 Task: Look for space in Puente Alto, Chile from 5th June, 2023 to 16th June, 2023 for 2 adults in price range Rs.14000 to Rs.18000. Place can be entire place with 1  bedroom having 1 bed and 1 bathroom. Property type can be house, flat, guest house, hotel. Booking option can be shelf check-in. Required host language is English.
Action: Mouse moved to (399, 138)
Screenshot: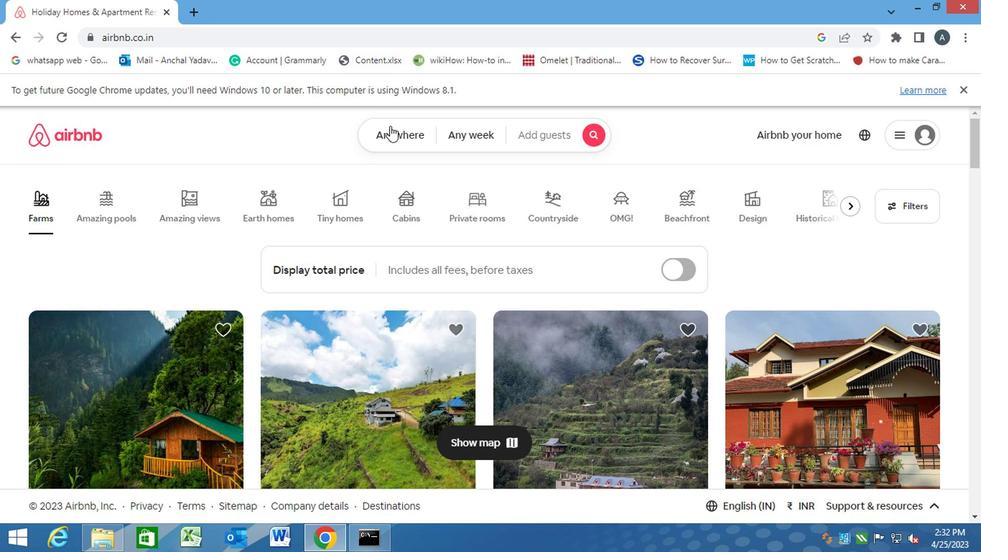 
Action: Mouse pressed left at (399, 138)
Screenshot: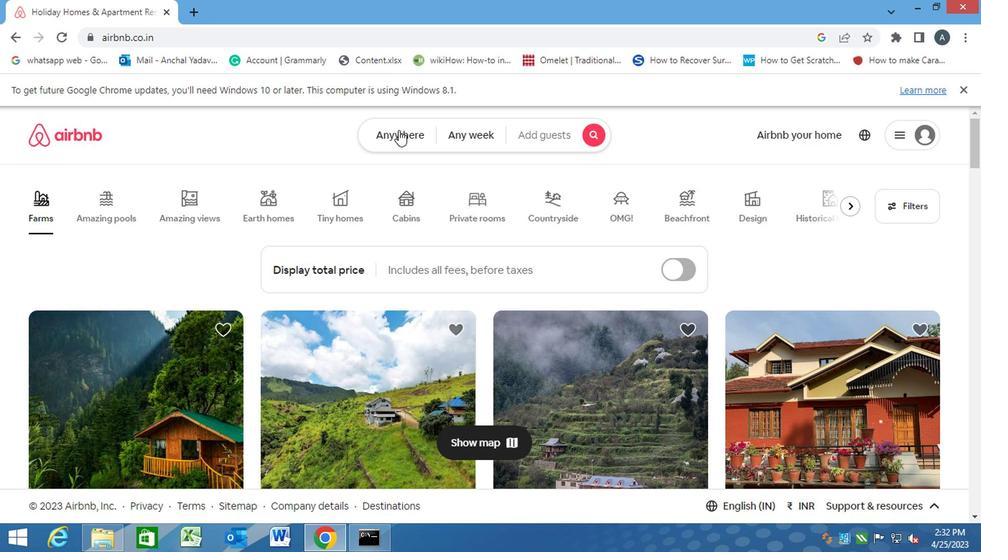 
Action: Mouse moved to (332, 192)
Screenshot: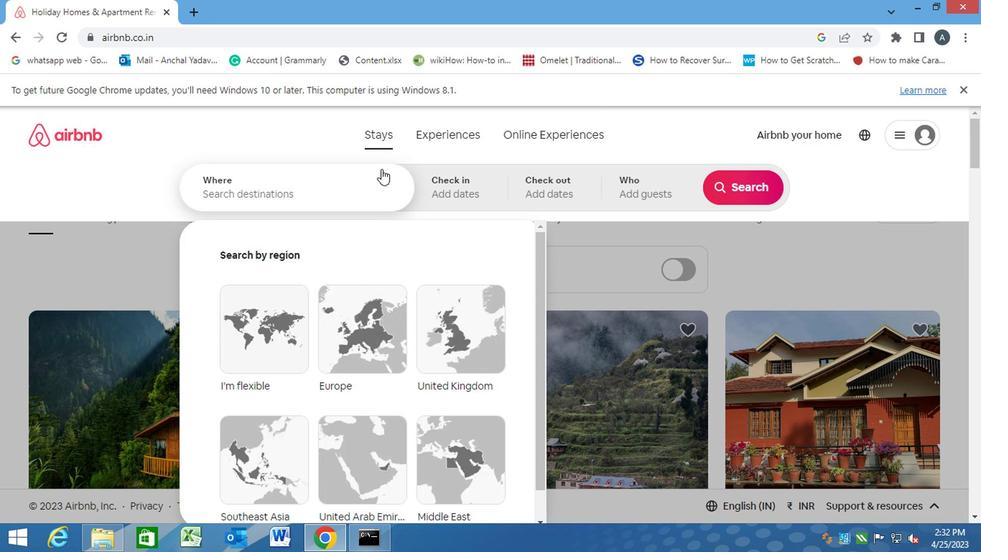 
Action: Mouse pressed left at (332, 192)
Screenshot: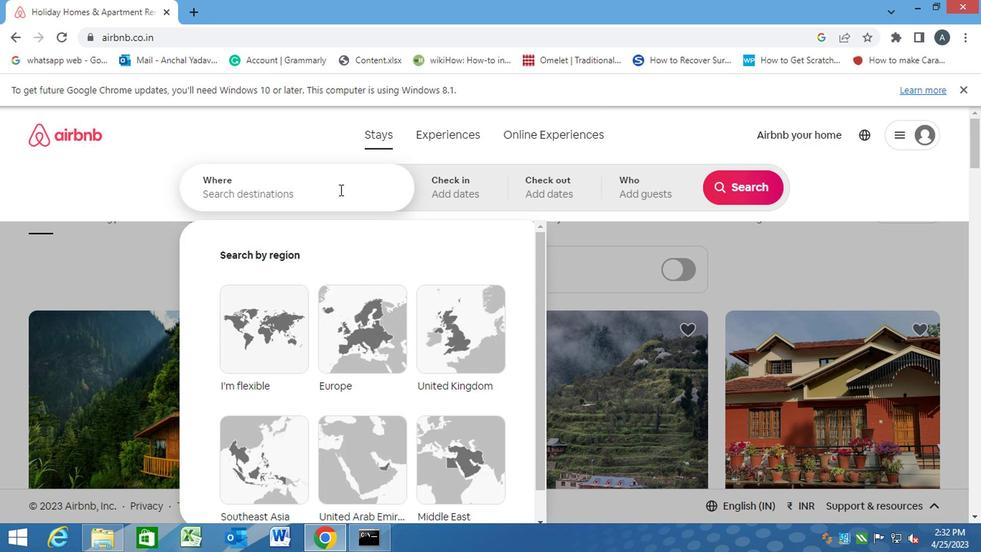 
Action: Key pressed <Key.caps_lock>p<Key.caps_lock>uente<Key.space><Key.caps_lock>a<Key.caps_lock>lto,<Key.space><Key.caps_lock>c<Key.caps_lock>hile<Key.enter>
Screenshot: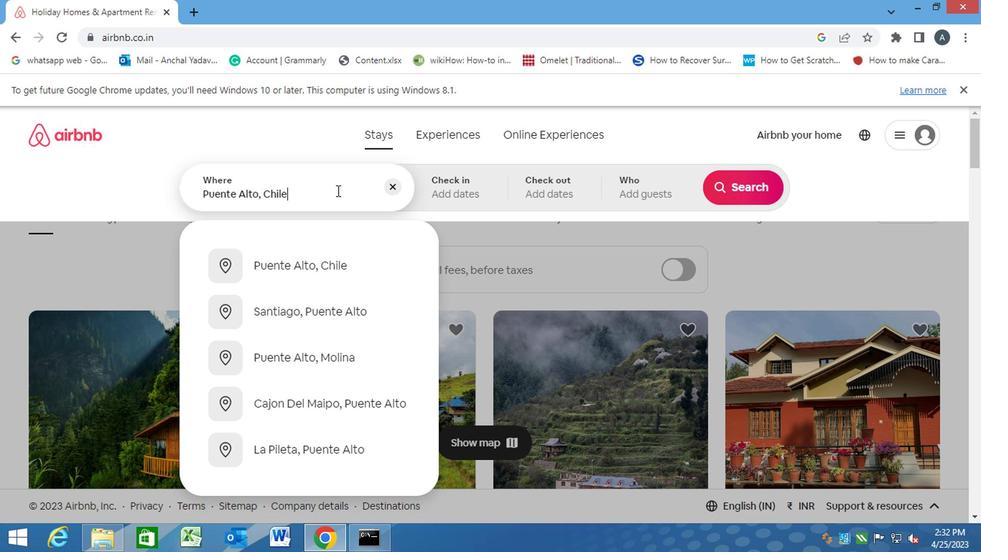 
Action: Mouse moved to (744, 303)
Screenshot: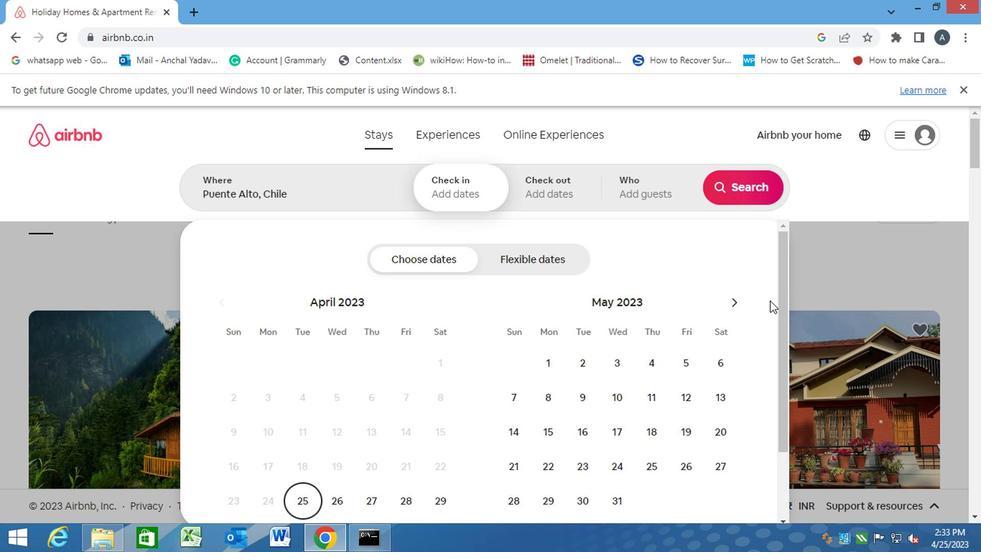 
Action: Mouse pressed left at (744, 303)
Screenshot: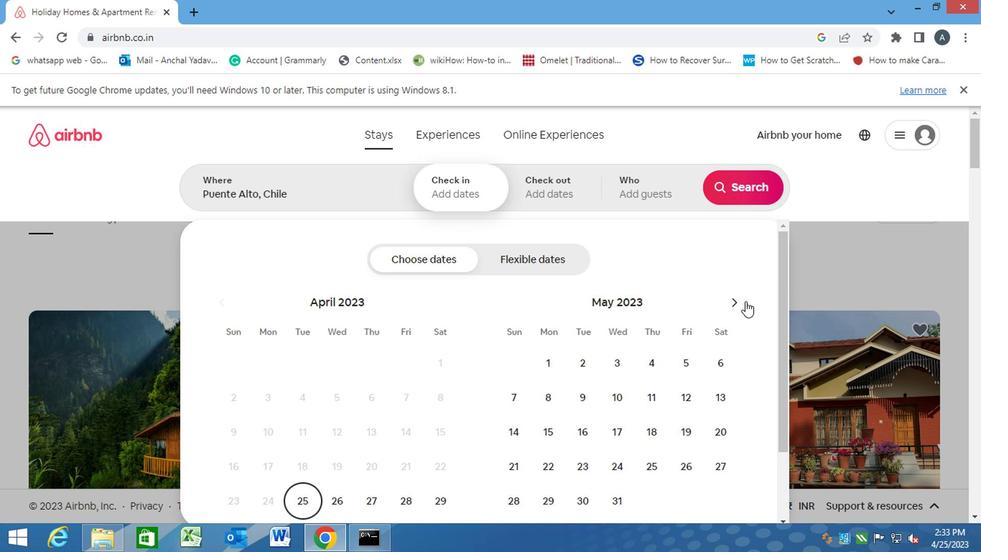 
Action: Mouse moved to (552, 397)
Screenshot: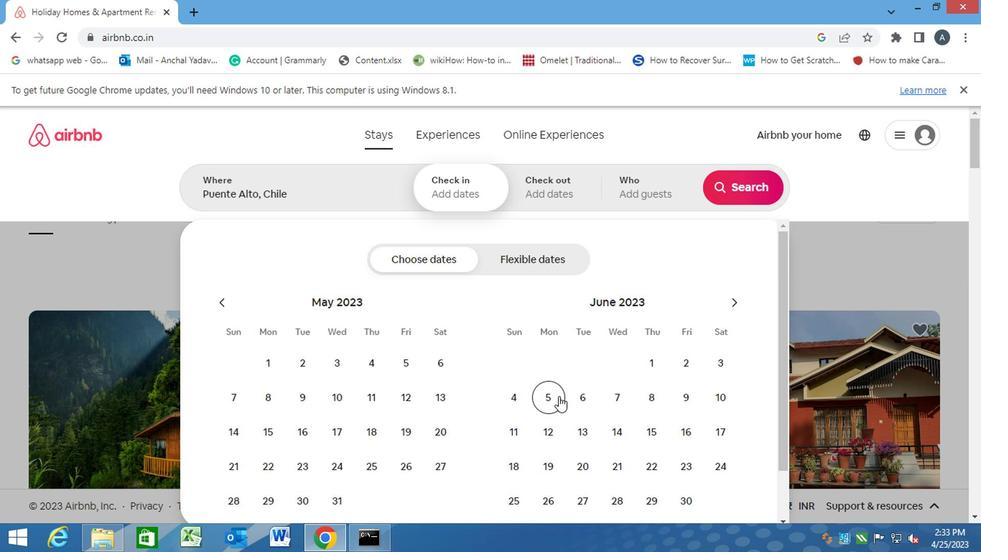 
Action: Mouse pressed left at (552, 397)
Screenshot: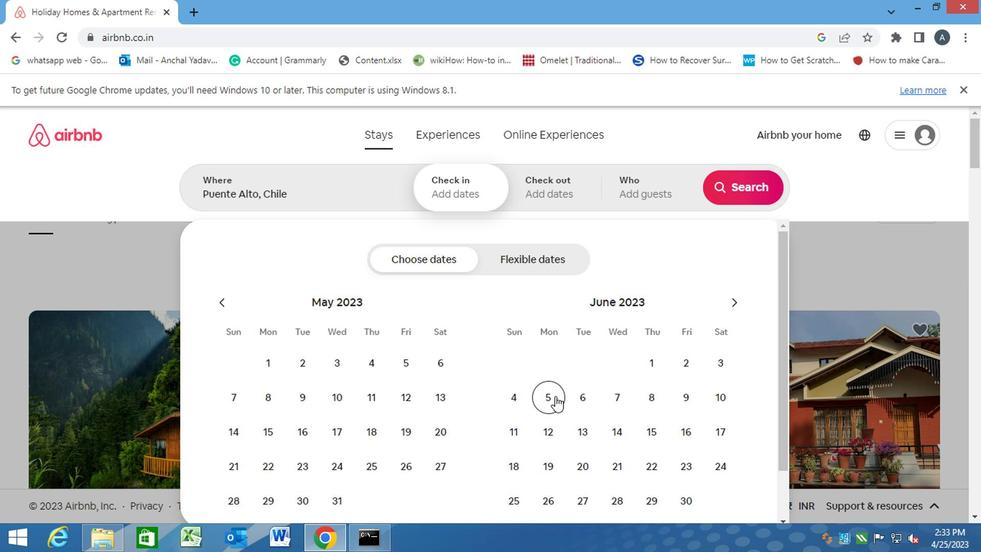 
Action: Mouse moved to (692, 431)
Screenshot: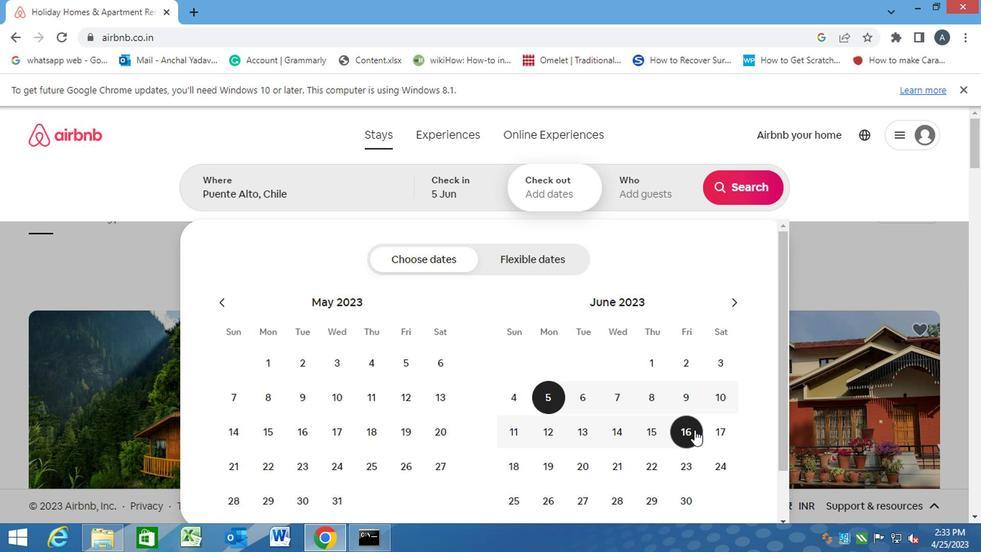 
Action: Mouse pressed left at (692, 431)
Screenshot: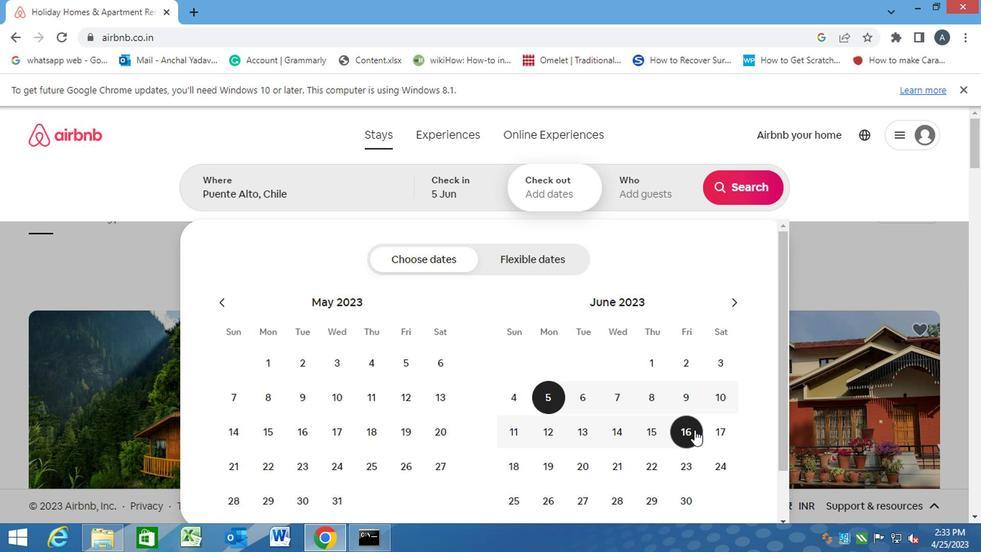 
Action: Mouse moved to (650, 196)
Screenshot: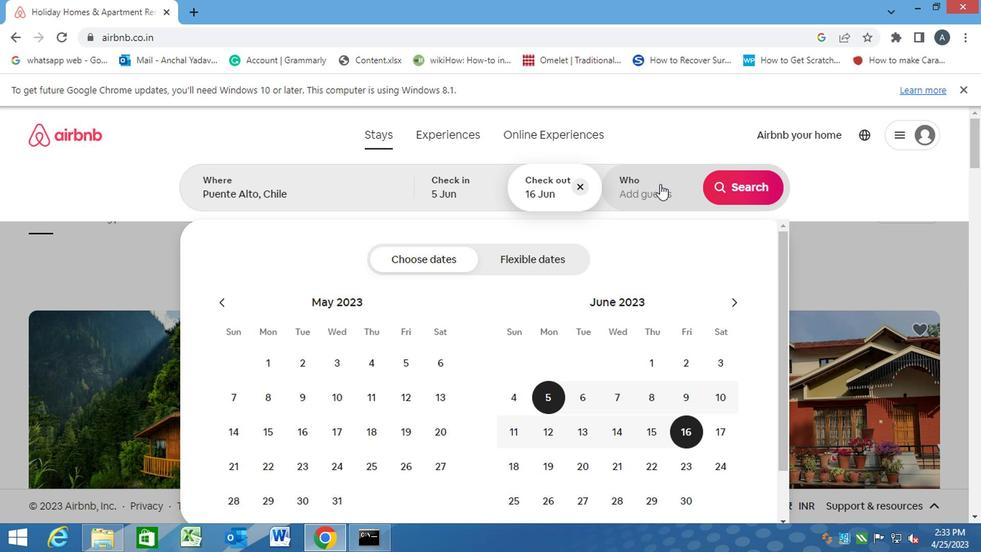 
Action: Mouse pressed left at (650, 196)
Screenshot: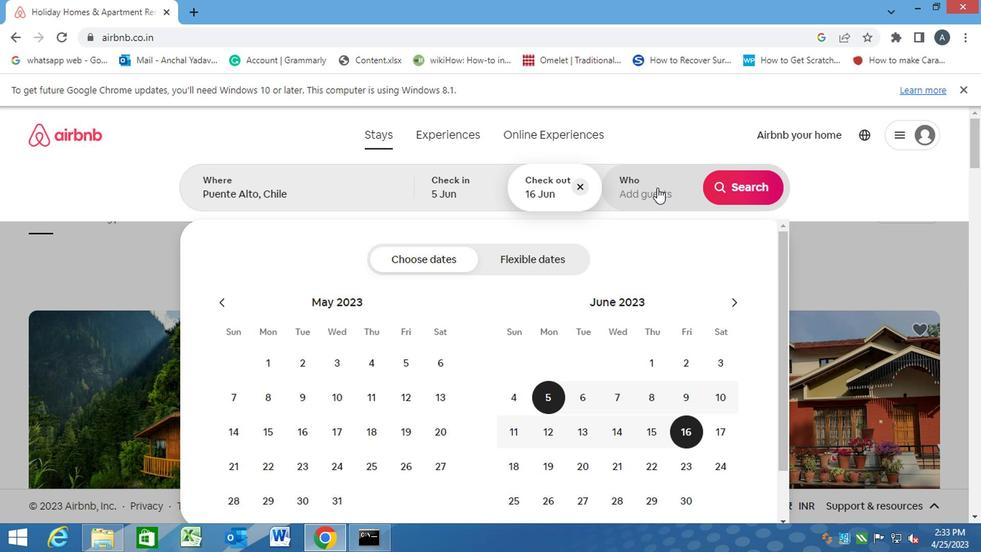 
Action: Mouse moved to (747, 260)
Screenshot: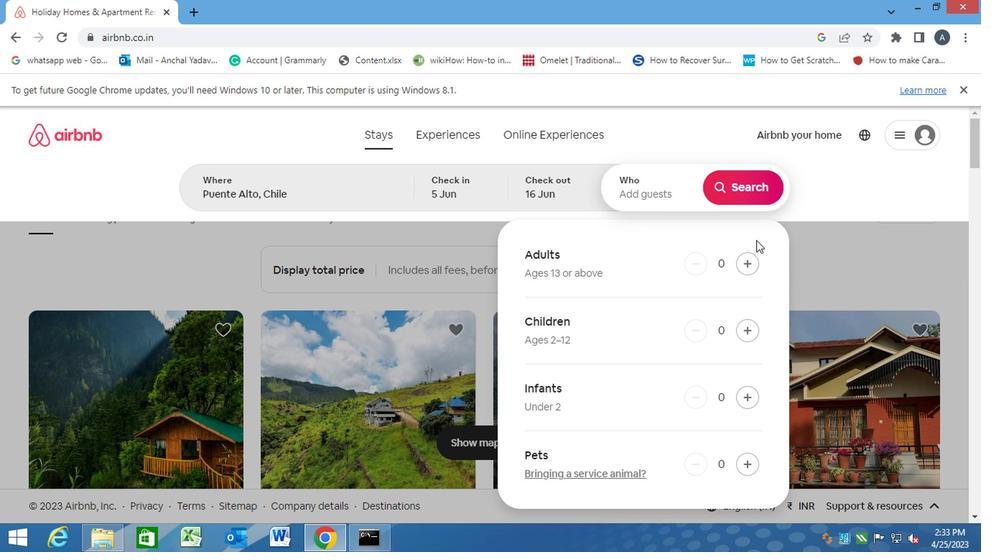 
Action: Mouse pressed left at (747, 260)
Screenshot: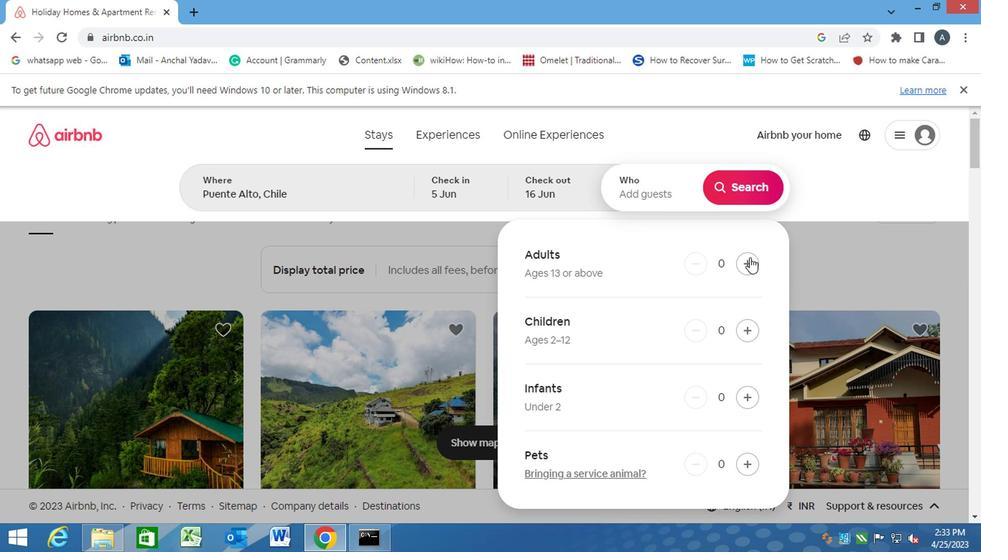 
Action: Mouse pressed left at (747, 260)
Screenshot: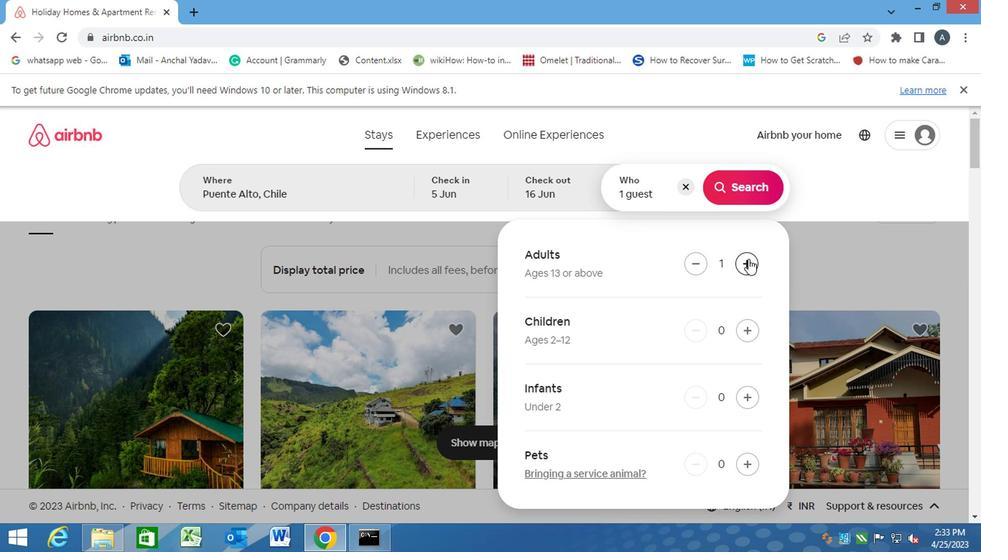 
Action: Mouse moved to (743, 197)
Screenshot: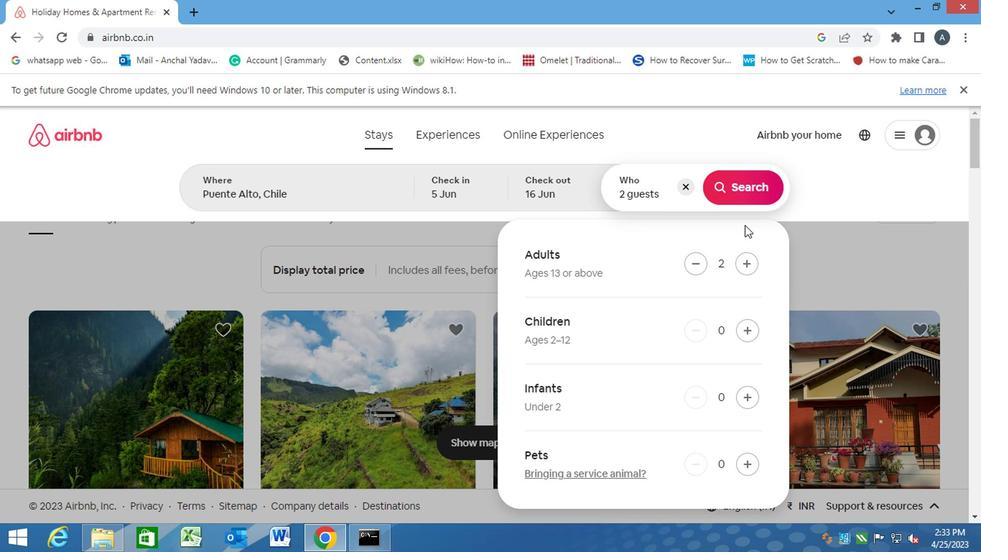 
Action: Mouse pressed left at (743, 197)
Screenshot: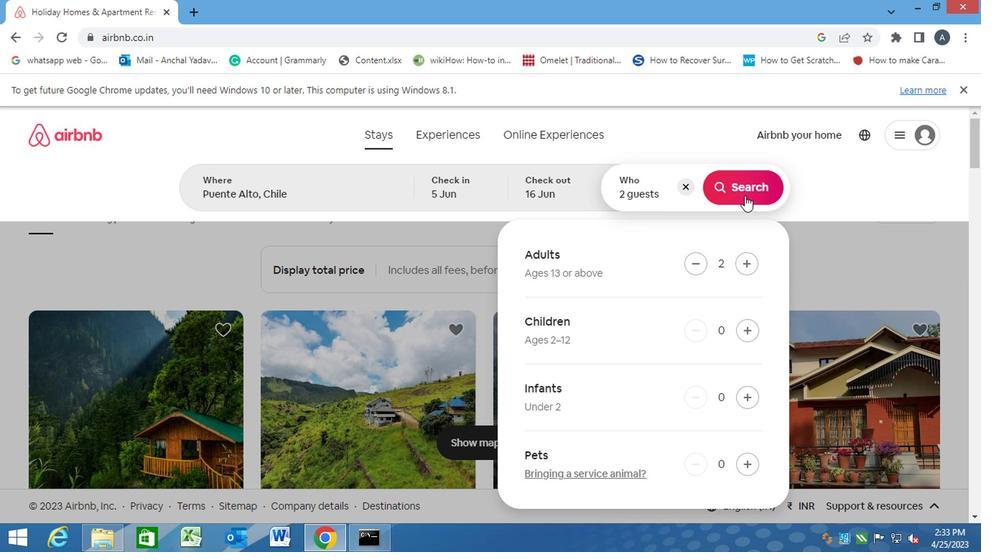 
Action: Mouse moved to (909, 195)
Screenshot: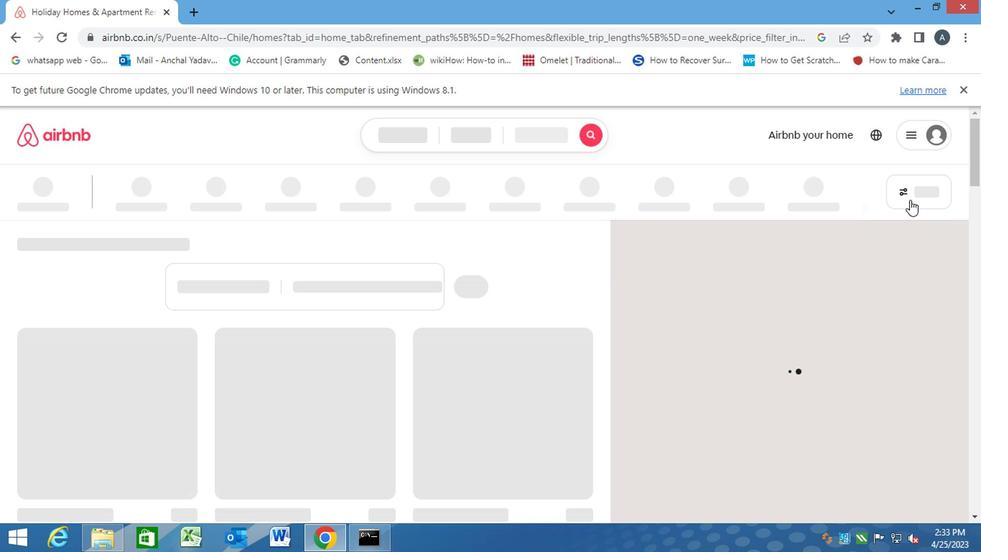 
Action: Mouse pressed left at (909, 195)
Screenshot: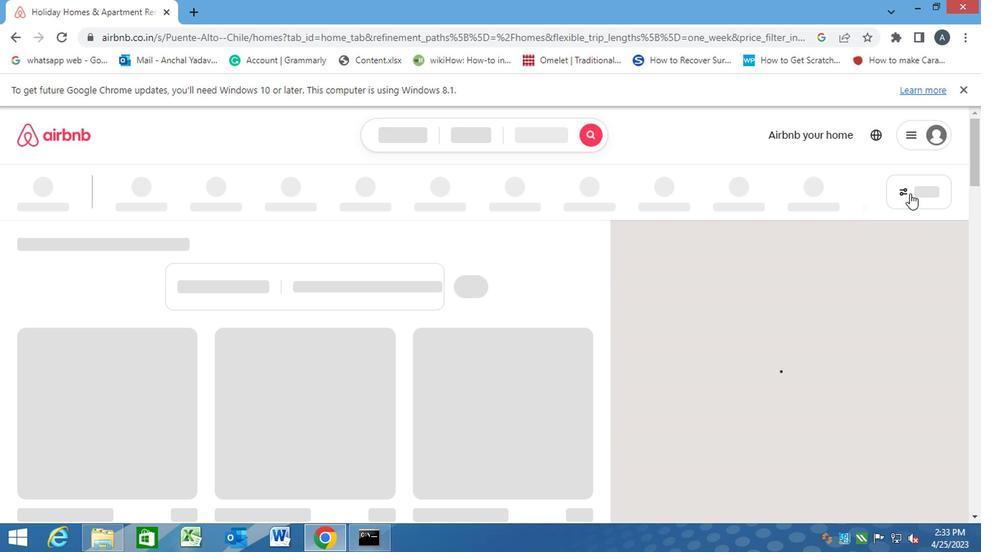 
Action: Mouse moved to (305, 381)
Screenshot: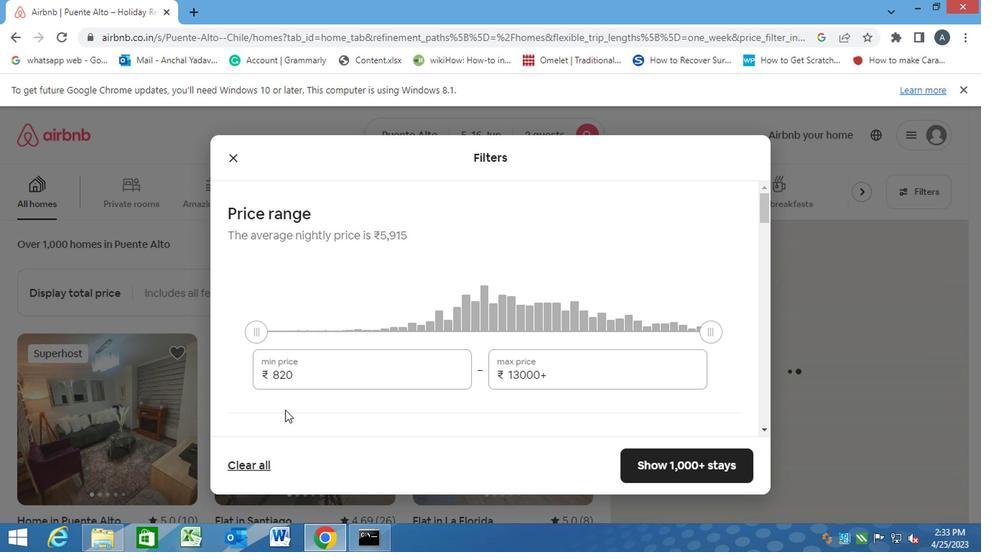 
Action: Mouse pressed left at (305, 381)
Screenshot: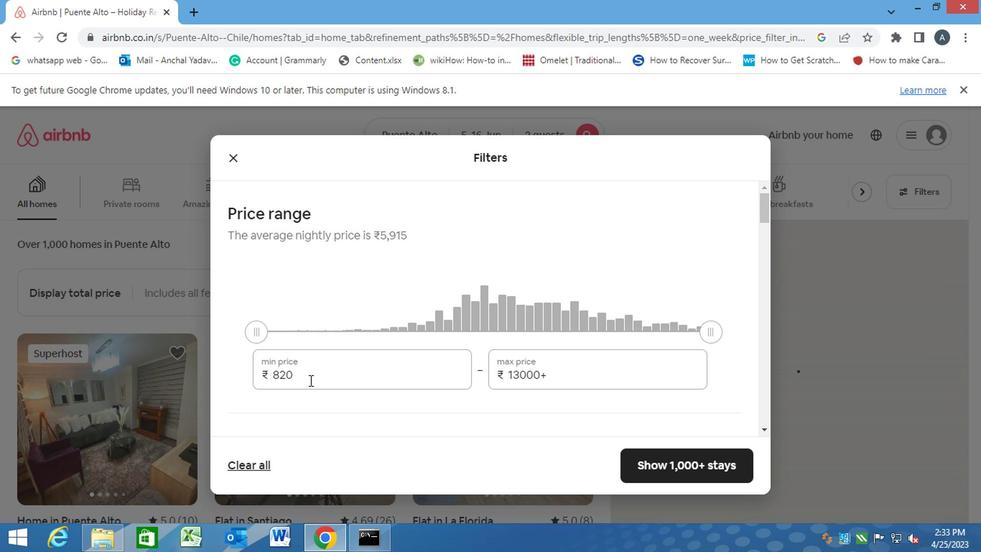 
Action: Mouse moved to (195, 380)
Screenshot: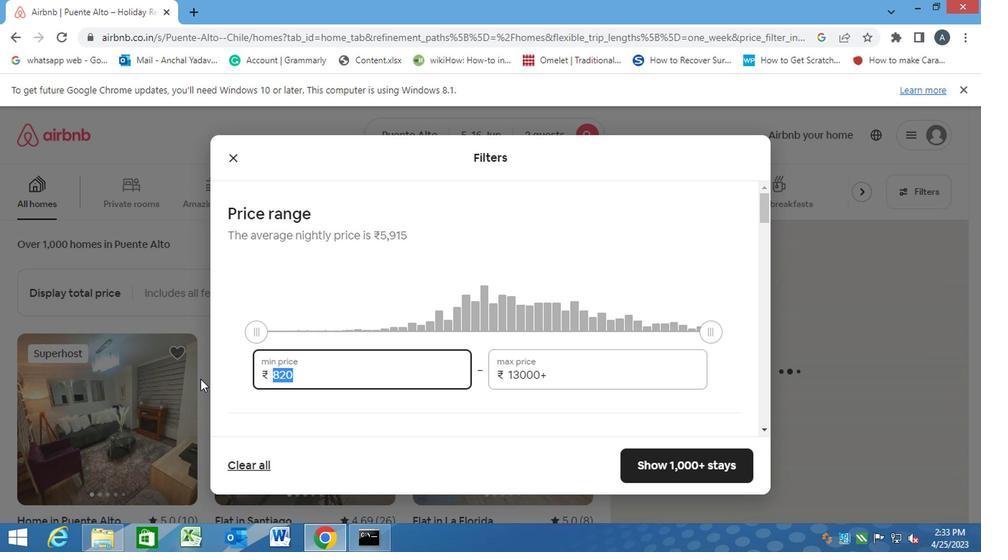 
Action: Key pressed 14000<Key.tab><Key.backspace>1800<Key.backspace><Key.backspace><Key.backspace><Key.backspace><Key.backspace><Key.backspace><Key.backspace><Key.backspace><Key.backspace><Key.backspace><Key.backspace><Key.backspace><Key.backspace><Key.backspace><Key.backspace><Key.backspace><Key.backspace><Key.backspace><Key.backspace><Key.backspace><Key.backspace><Key.backspace><Key.backspace>18000
Screenshot: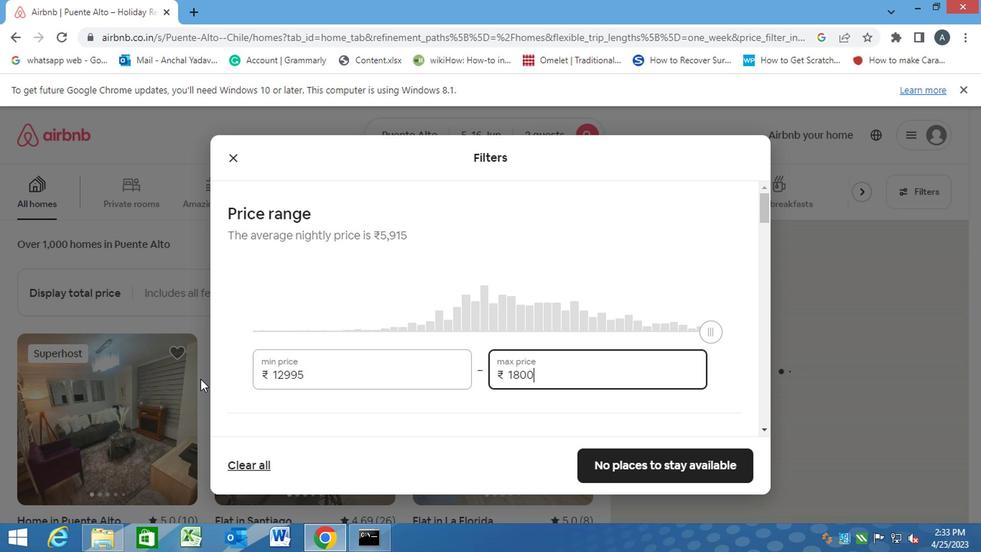 
Action: Mouse moved to (291, 402)
Screenshot: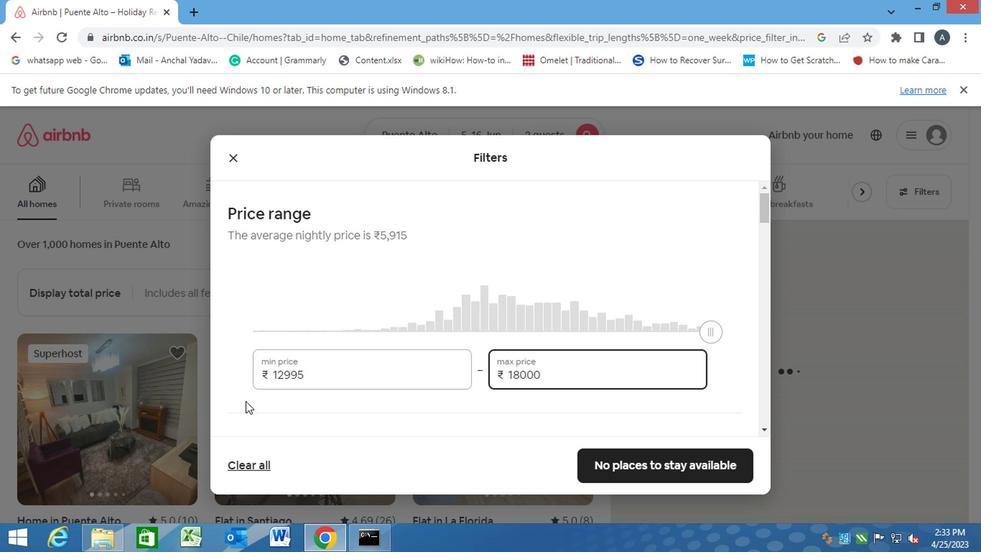 
Action: Mouse pressed left at (291, 402)
Screenshot: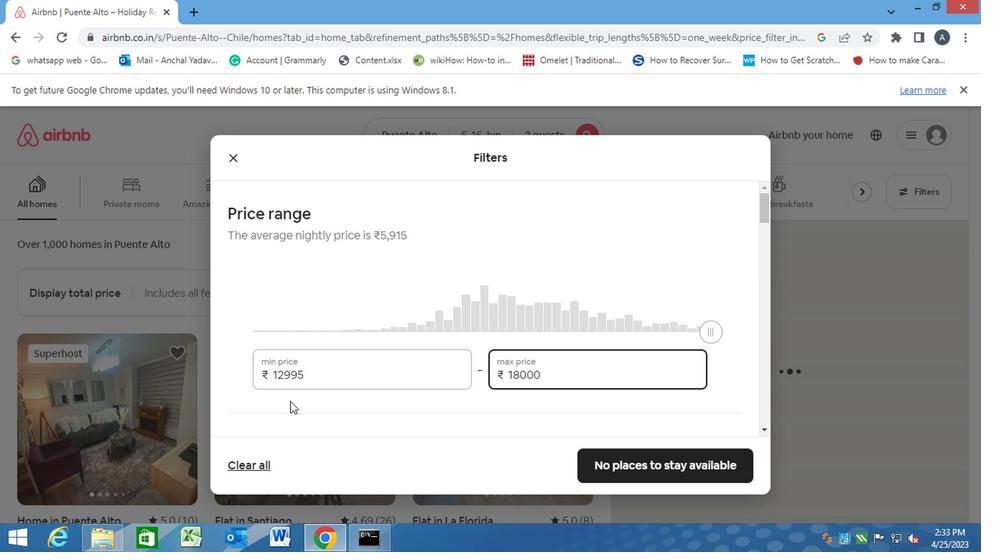 
Action: Mouse moved to (292, 440)
Screenshot: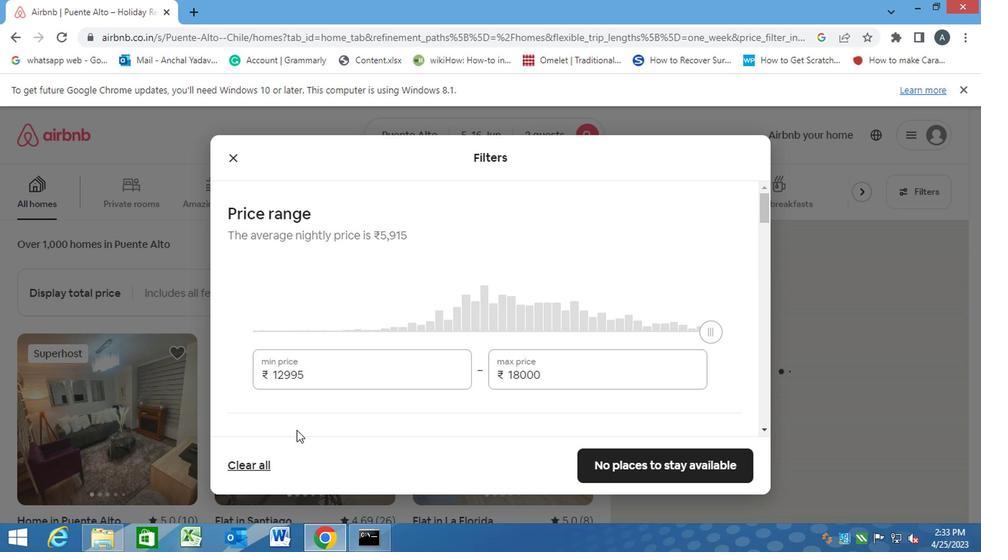 
Action: Mouse scrolled (292, 440) with delta (0, 0)
Screenshot: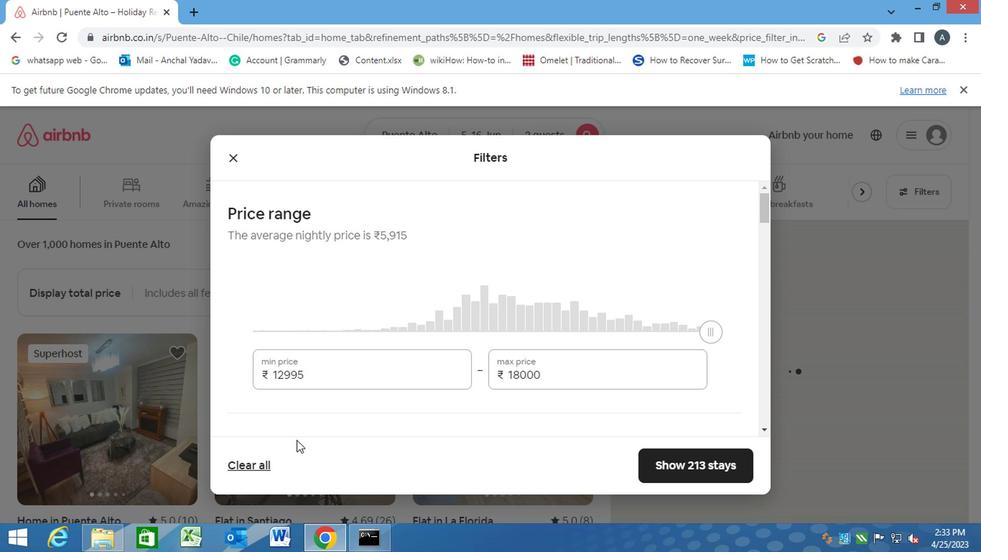 
Action: Mouse scrolled (292, 440) with delta (0, 0)
Screenshot: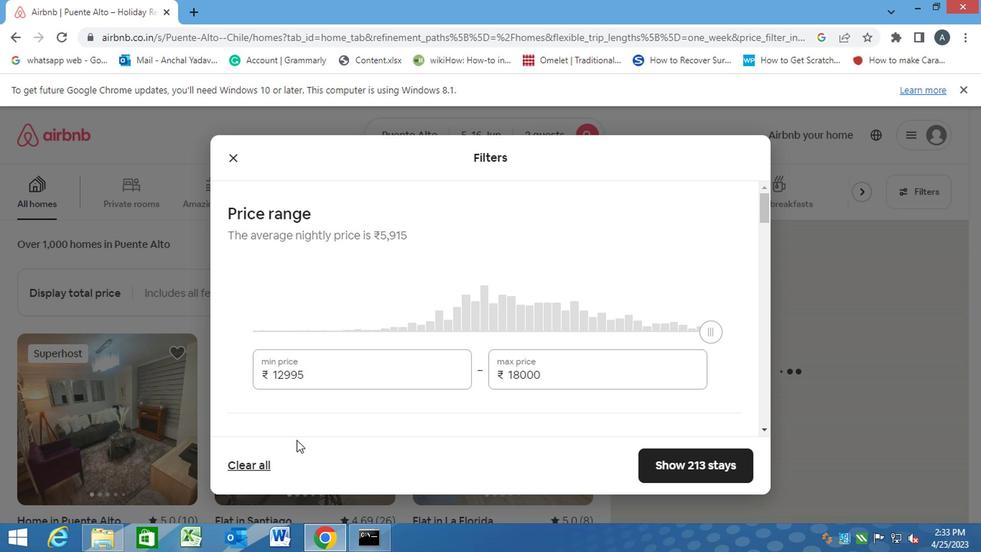 
Action: Mouse scrolled (292, 440) with delta (0, 0)
Screenshot: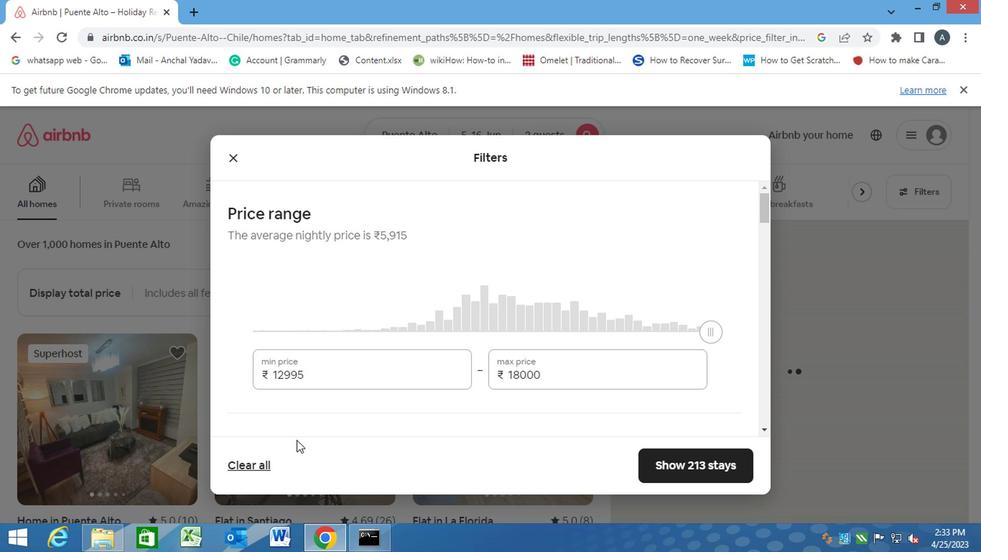
Action: Mouse moved to (261, 414)
Screenshot: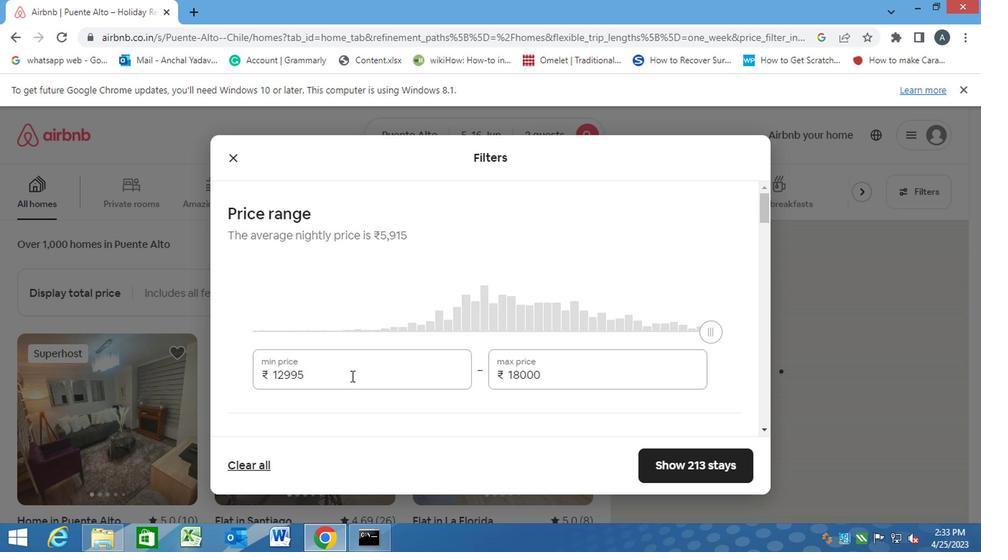 
Action: Mouse scrolled (261, 413) with delta (0, -1)
Screenshot: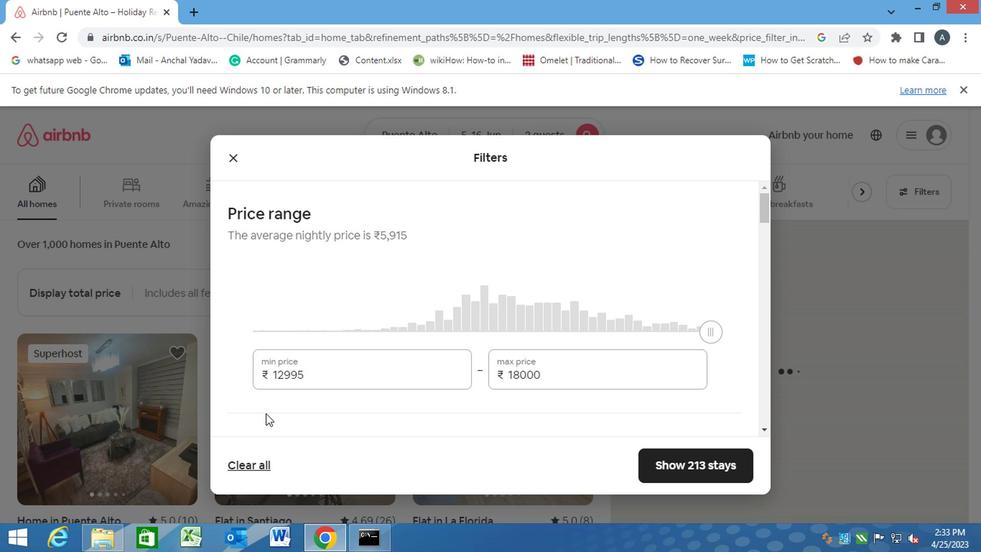 
Action: Mouse moved to (261, 385)
Screenshot: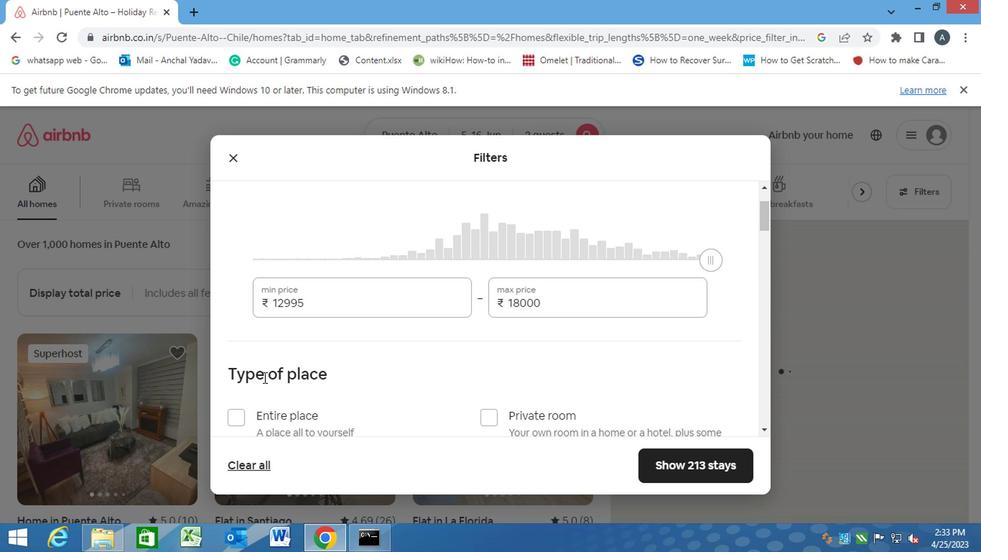 
Action: Mouse scrolled (261, 384) with delta (0, -1)
Screenshot: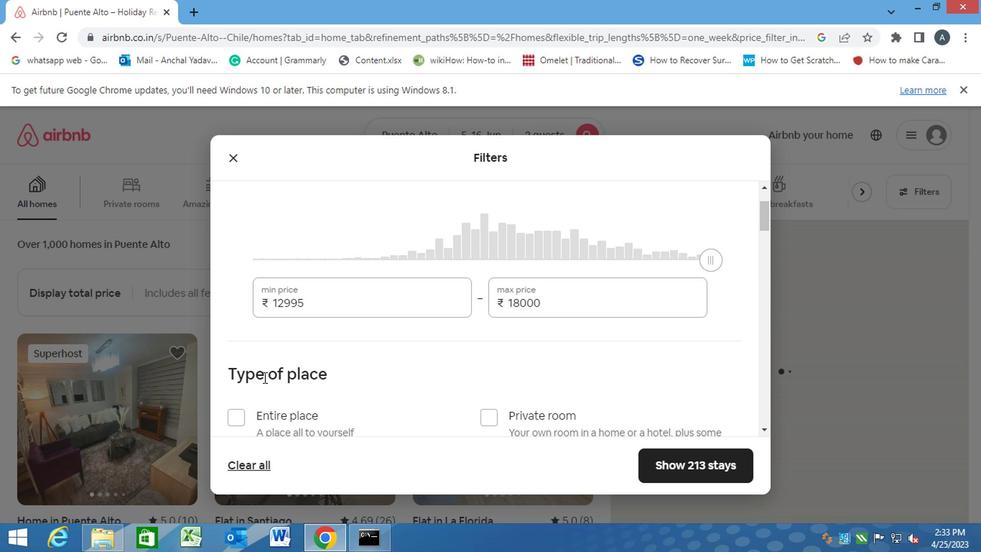 
Action: Mouse scrolled (261, 384) with delta (0, -1)
Screenshot: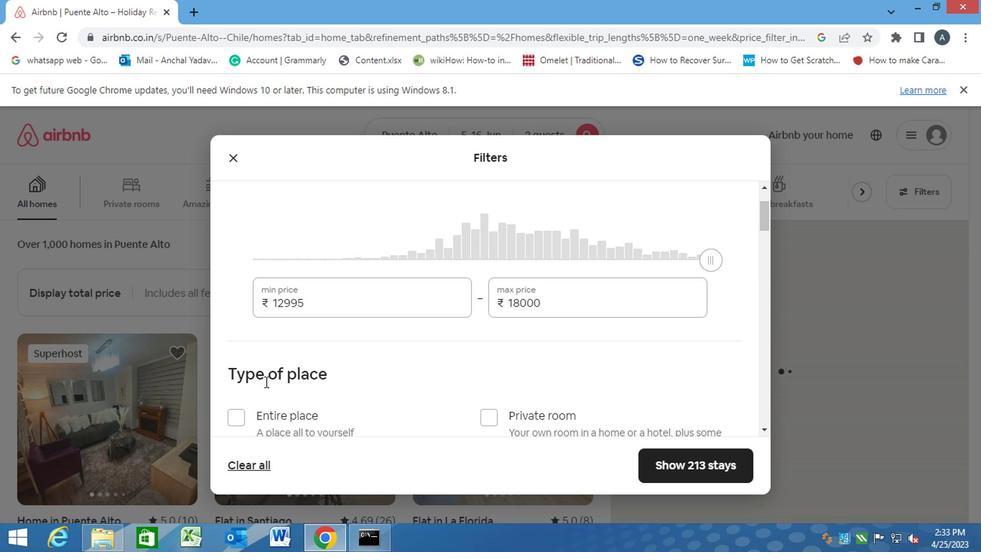 
Action: Mouse moved to (233, 267)
Screenshot: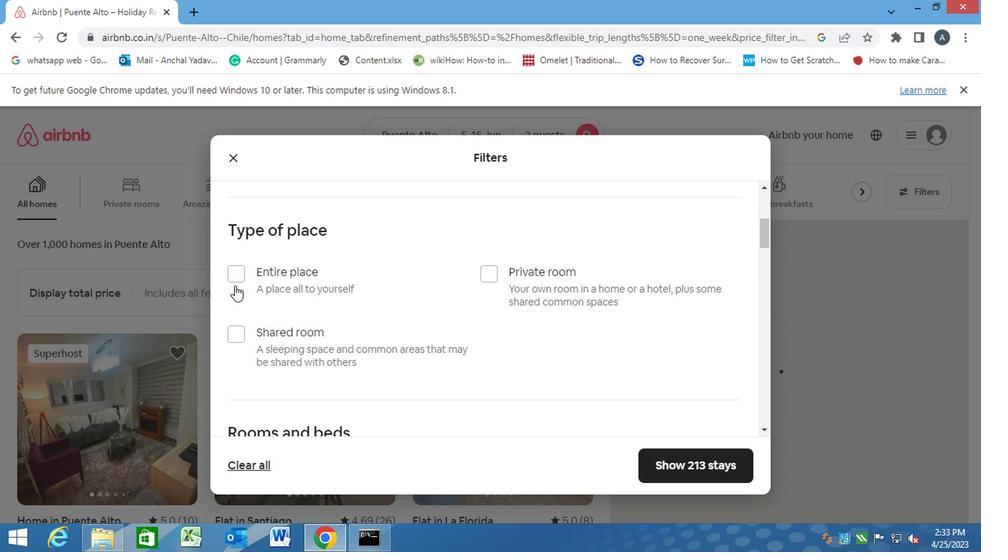 
Action: Mouse pressed left at (233, 267)
Screenshot: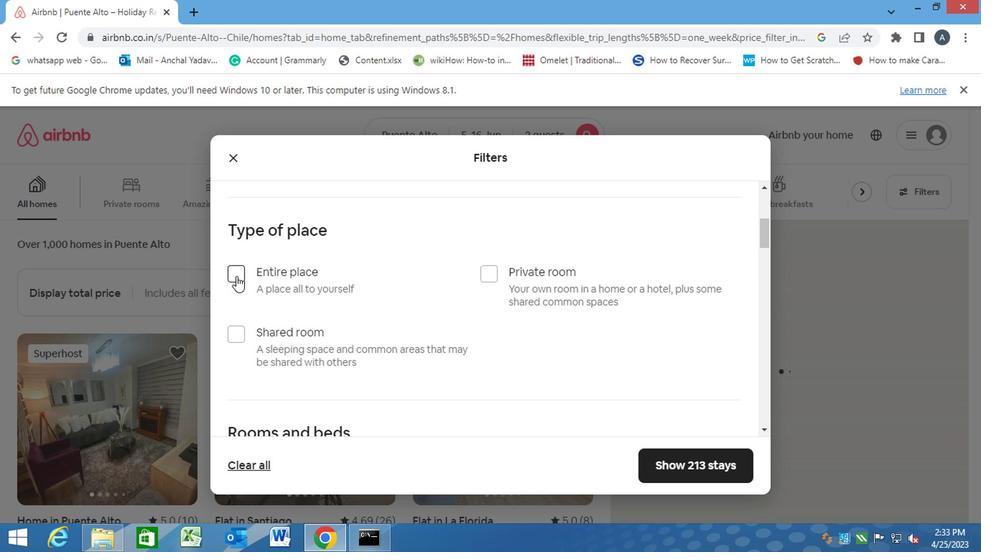 
Action: Mouse moved to (301, 315)
Screenshot: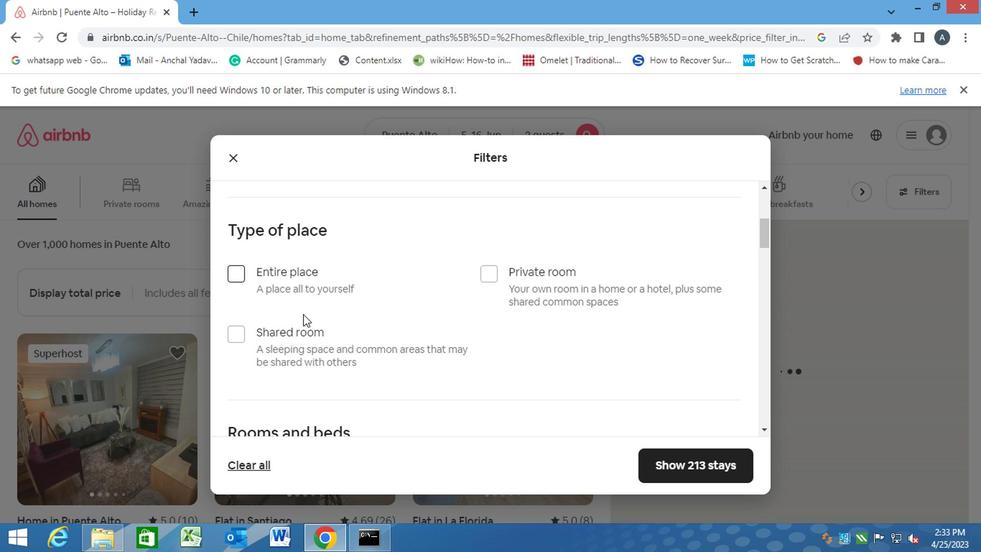 
Action: Mouse scrolled (301, 314) with delta (0, -1)
Screenshot: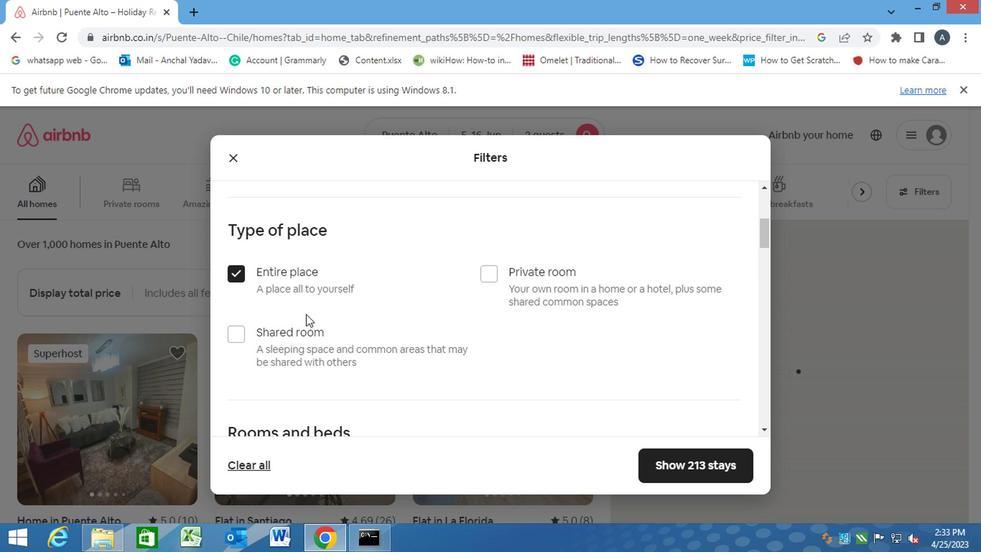 
Action: Mouse scrolled (301, 314) with delta (0, -1)
Screenshot: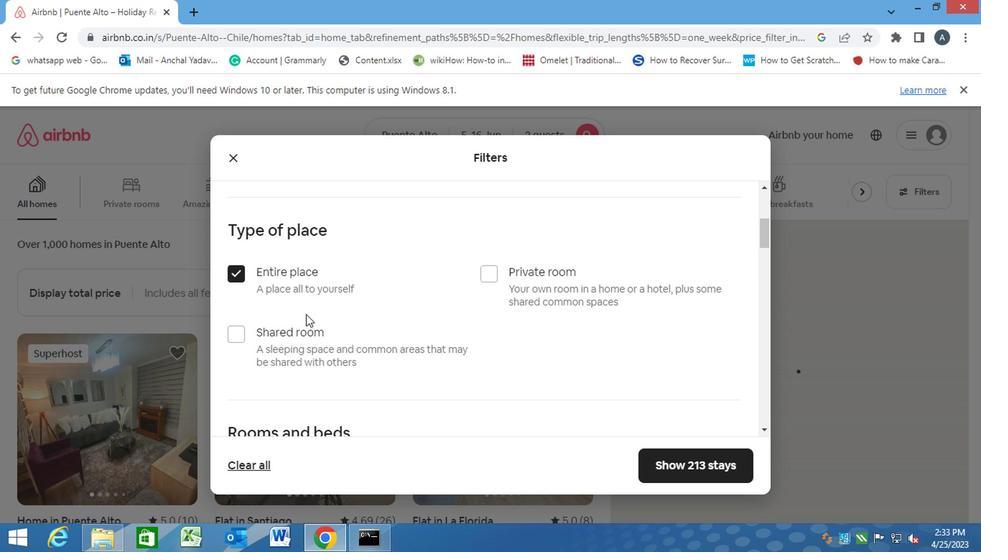
Action: Mouse scrolled (301, 314) with delta (0, -1)
Screenshot: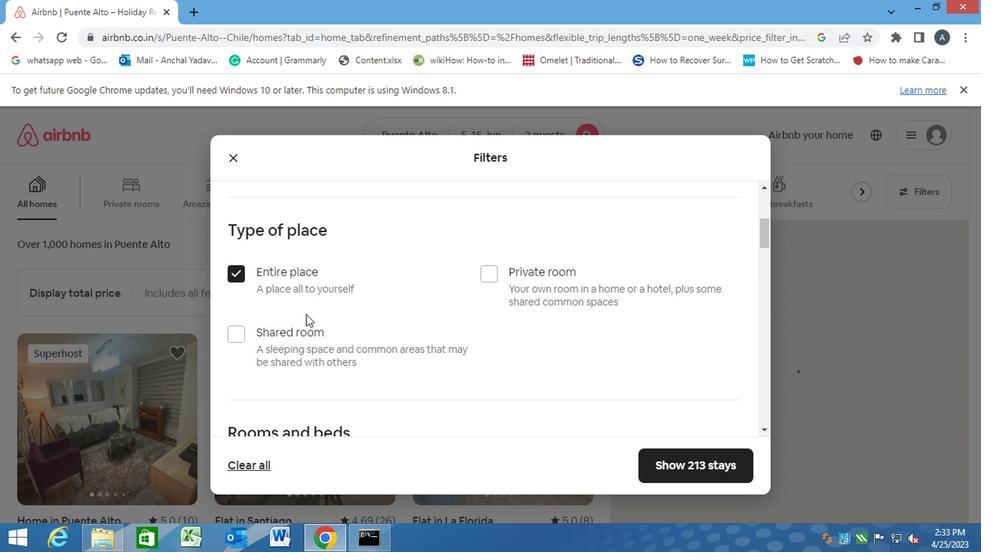 
Action: Mouse scrolled (301, 314) with delta (0, -1)
Screenshot: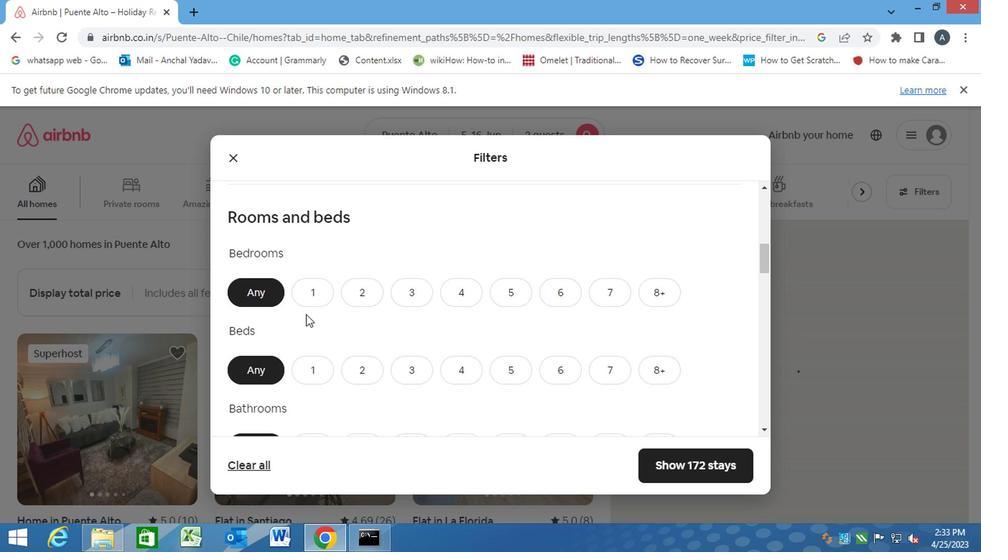 
Action: Mouse scrolled (301, 314) with delta (0, -1)
Screenshot: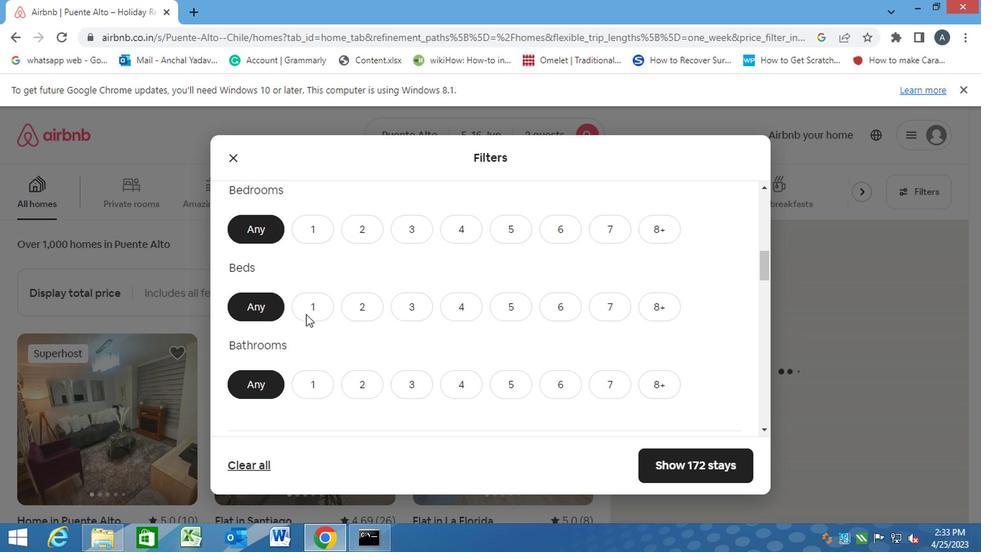 
Action: Mouse moved to (301, 305)
Screenshot: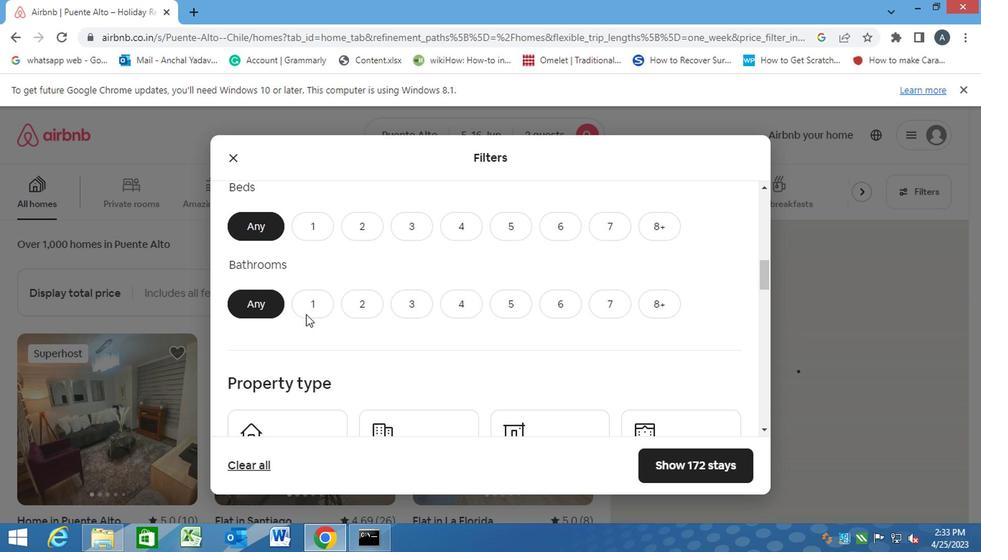 
Action: Mouse scrolled (301, 305) with delta (0, 0)
Screenshot: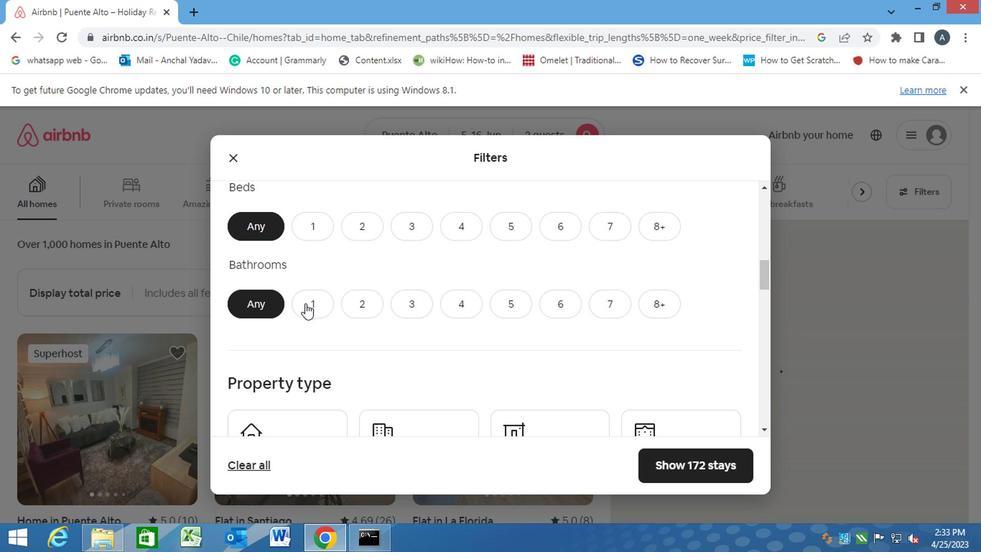 
Action: Mouse moved to (318, 219)
Screenshot: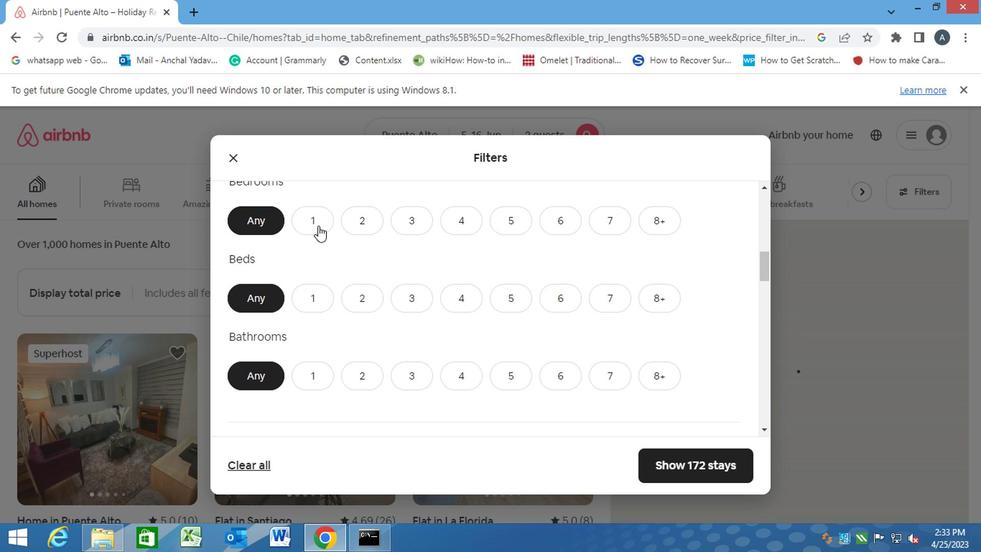 
Action: Mouse pressed left at (318, 219)
Screenshot: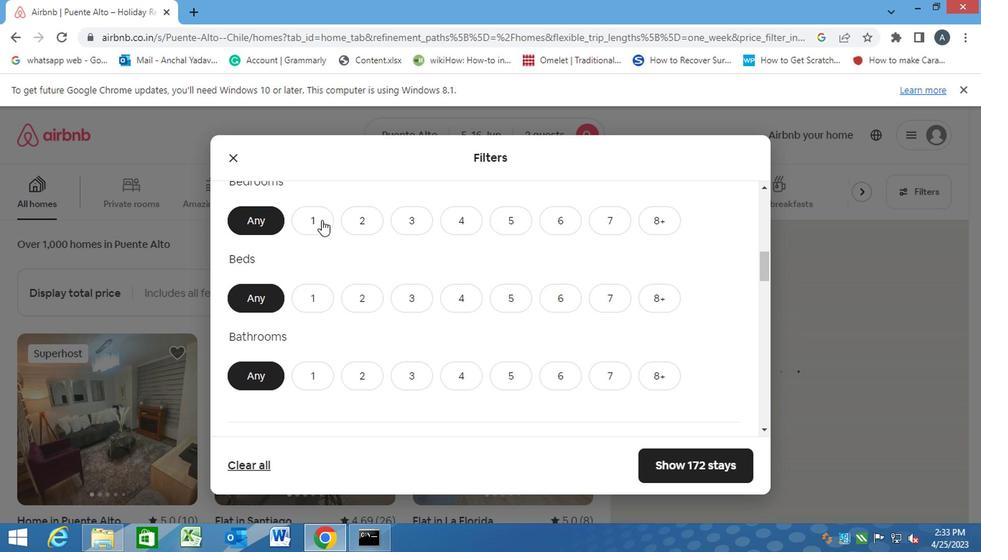 
Action: Mouse moved to (297, 303)
Screenshot: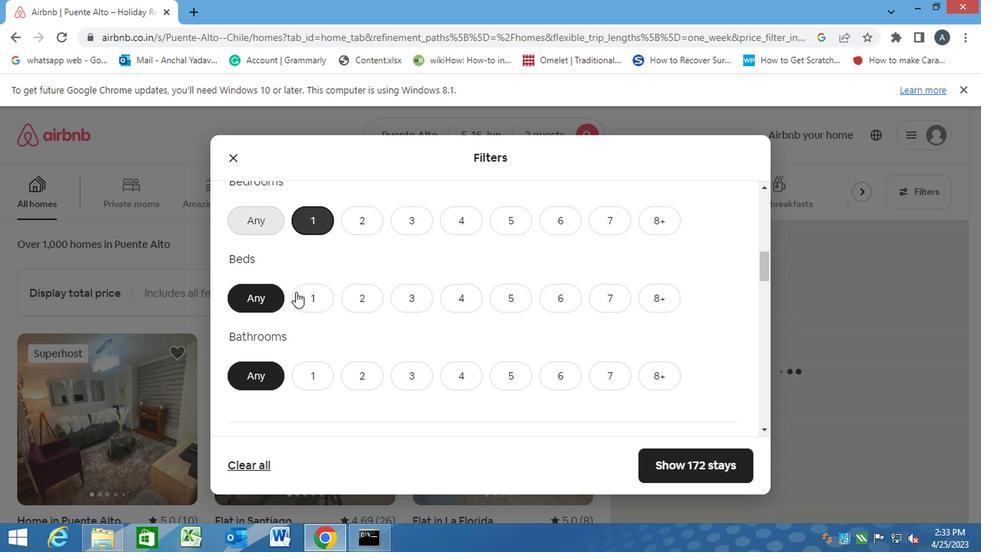 
Action: Mouse pressed left at (297, 303)
Screenshot: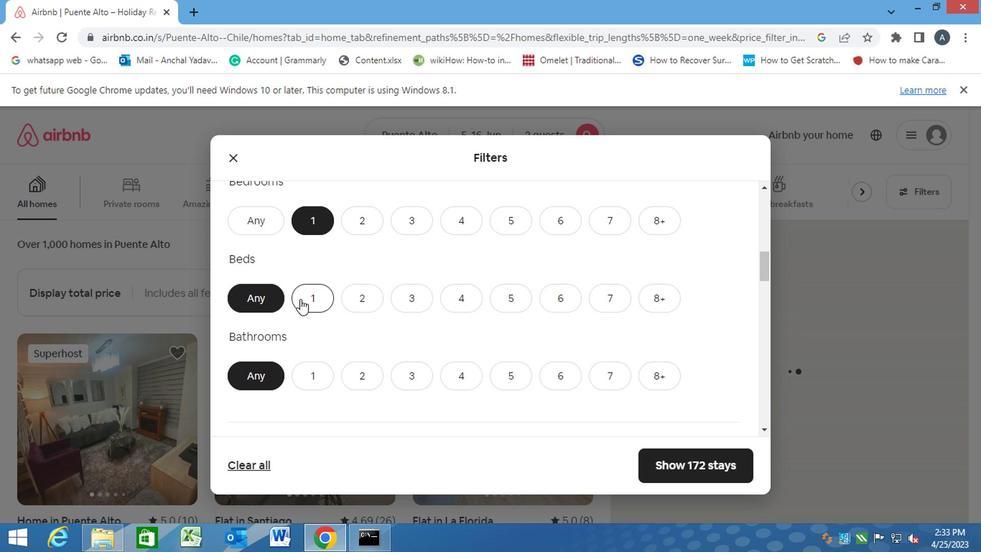 
Action: Mouse moved to (313, 375)
Screenshot: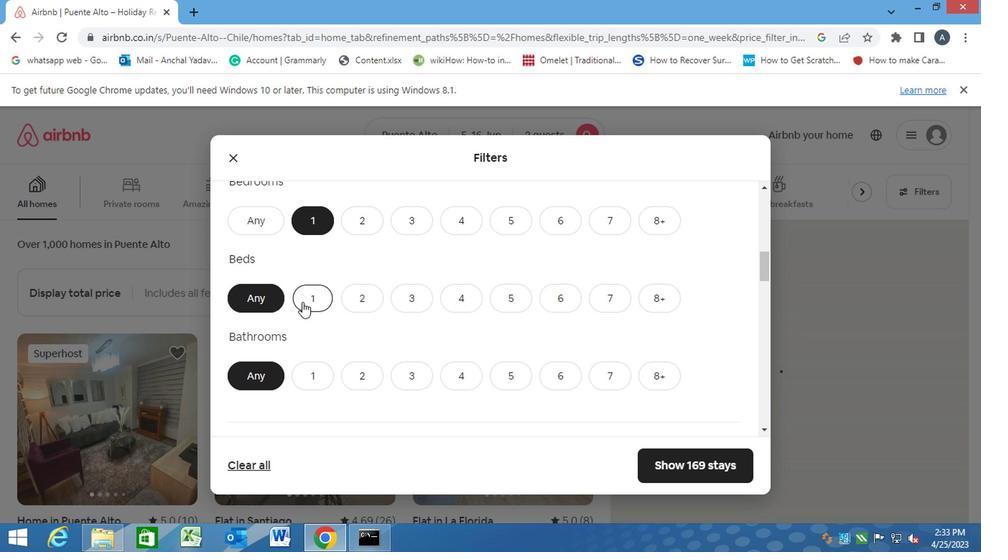 
Action: Mouse pressed left at (313, 375)
Screenshot: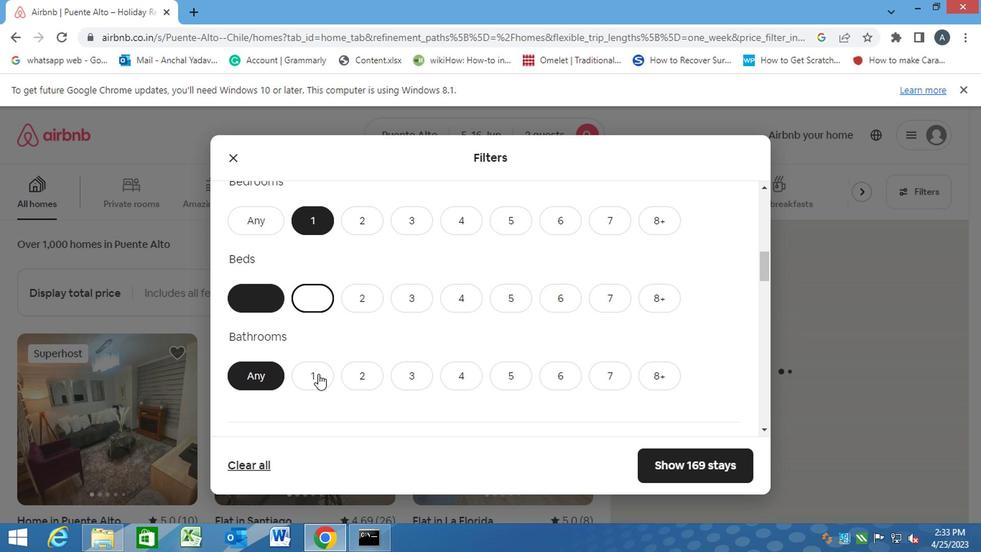 
Action: Mouse moved to (416, 405)
Screenshot: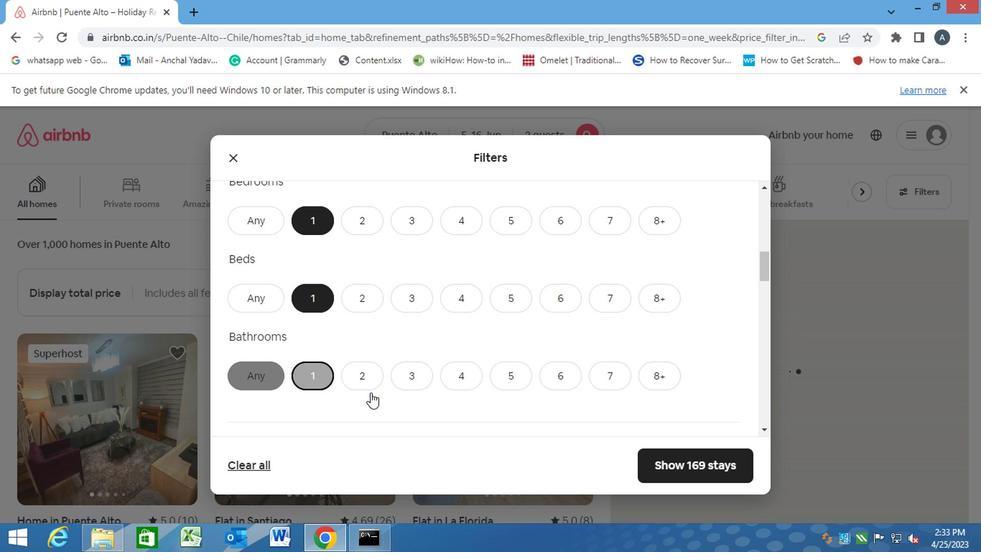 
Action: Mouse scrolled (416, 405) with delta (0, 0)
Screenshot: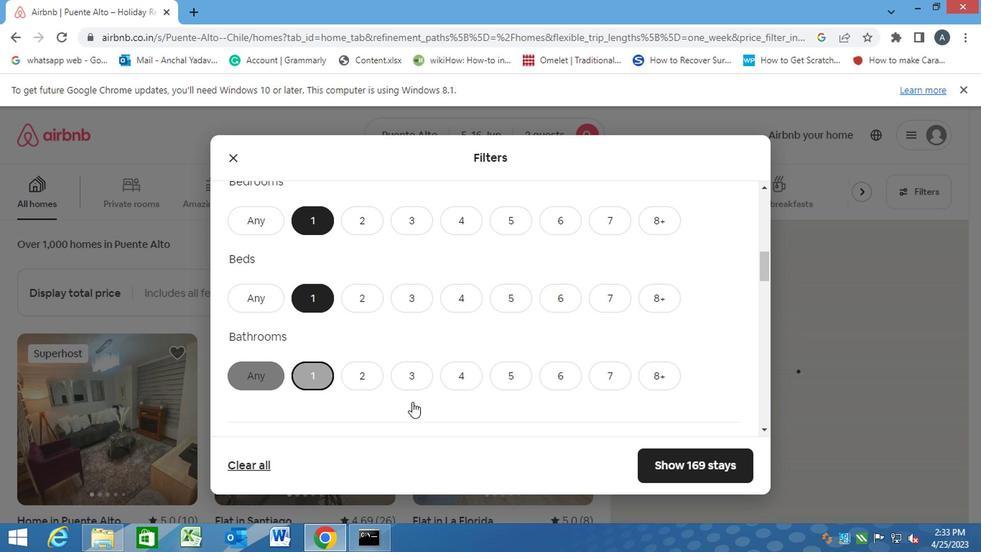 
Action: Mouse scrolled (416, 405) with delta (0, 0)
Screenshot: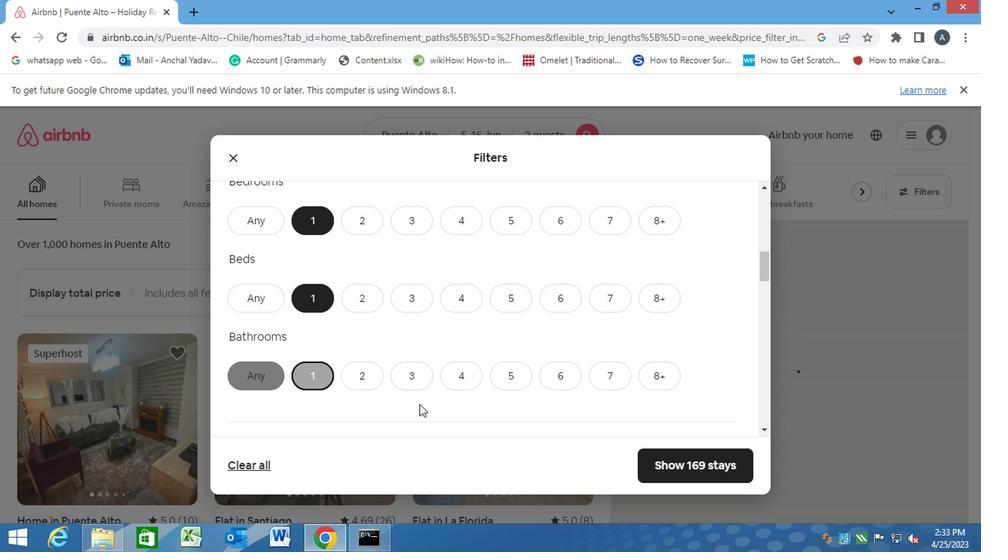 
Action: Mouse scrolled (416, 405) with delta (0, 0)
Screenshot: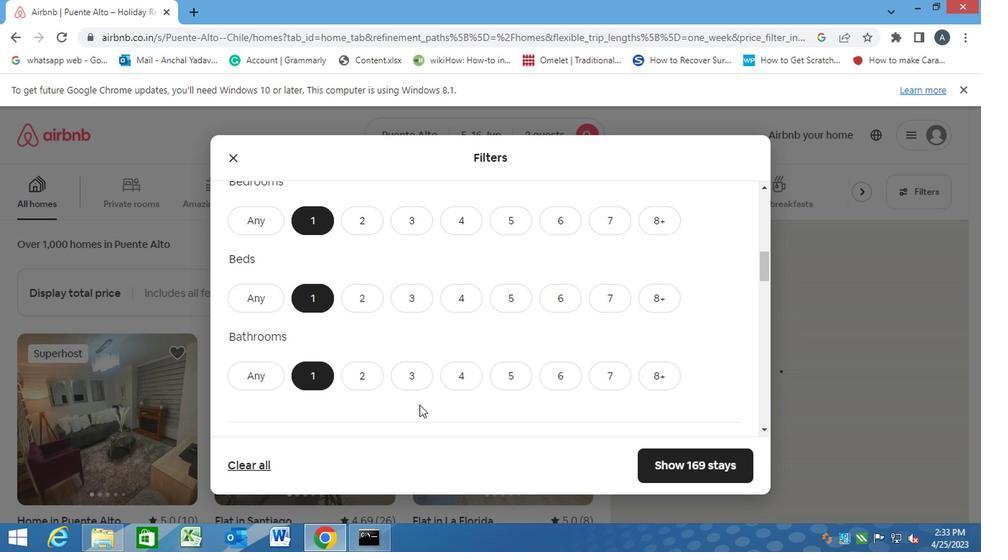 
Action: Mouse moved to (307, 334)
Screenshot: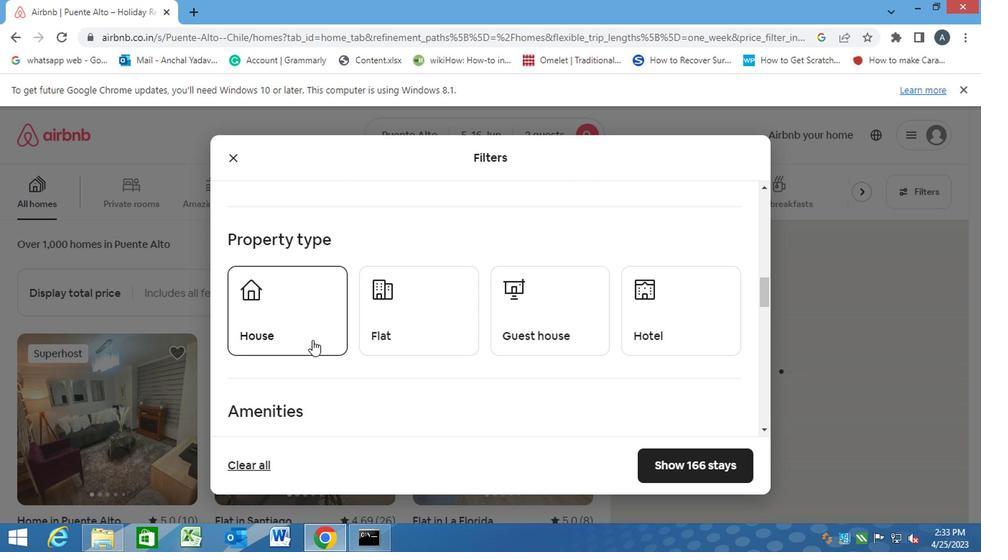 
Action: Mouse pressed left at (307, 334)
Screenshot: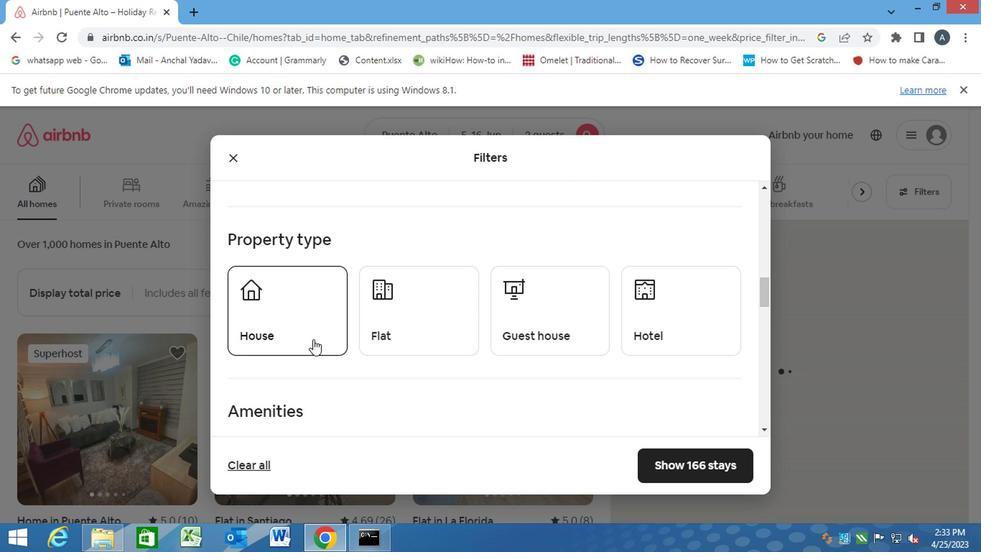 
Action: Mouse moved to (404, 330)
Screenshot: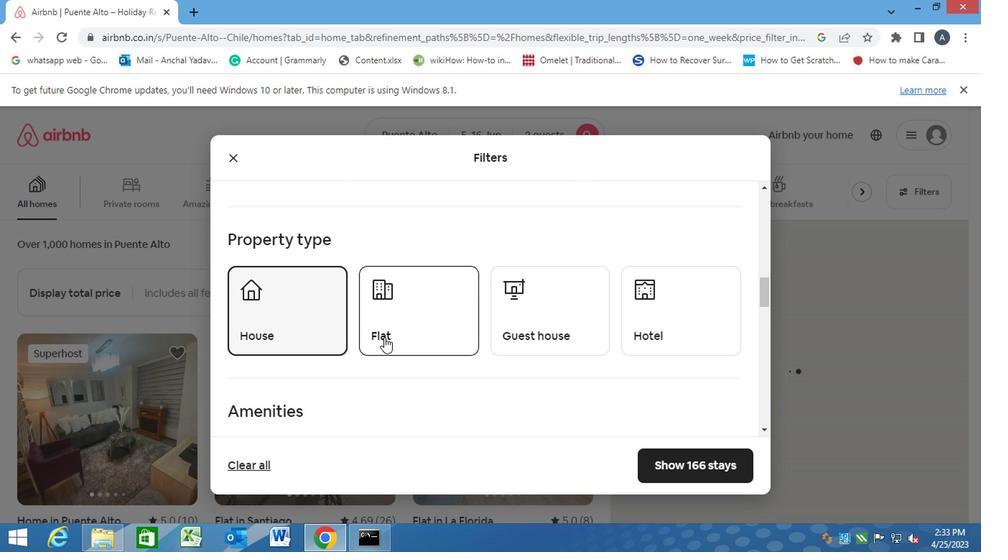 
Action: Mouse pressed left at (404, 330)
Screenshot: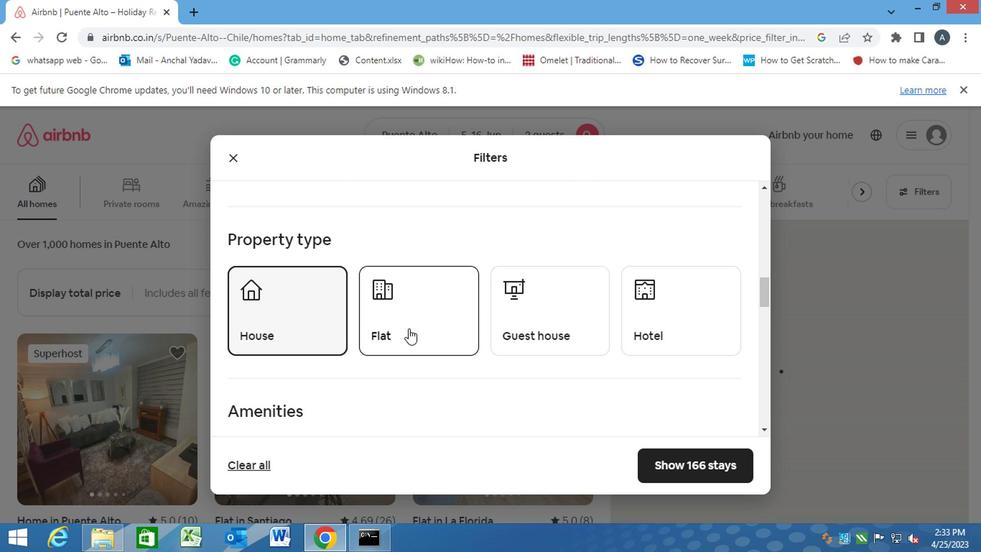 
Action: Mouse moved to (530, 312)
Screenshot: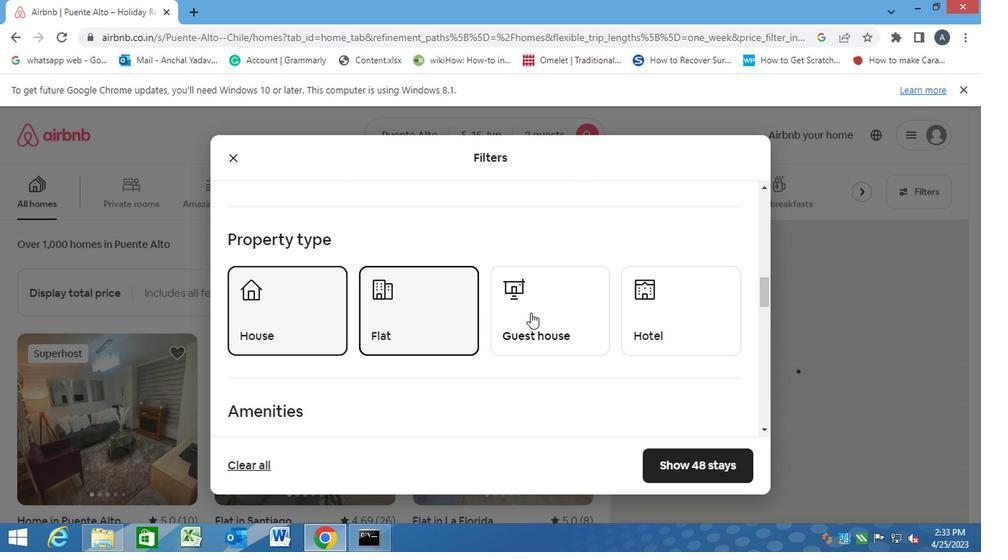 
Action: Mouse pressed left at (530, 312)
Screenshot: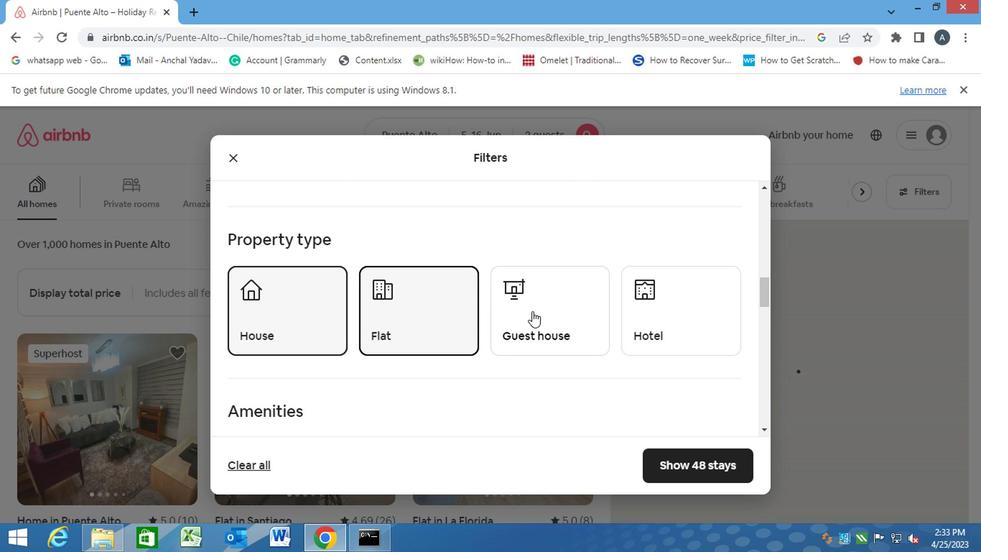 
Action: Mouse moved to (658, 333)
Screenshot: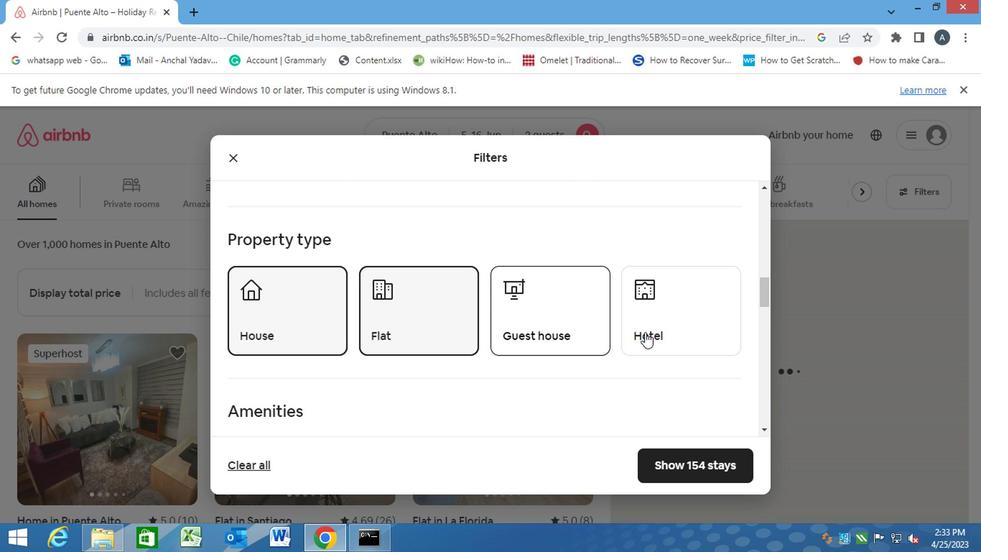 
Action: Mouse pressed left at (658, 333)
Screenshot: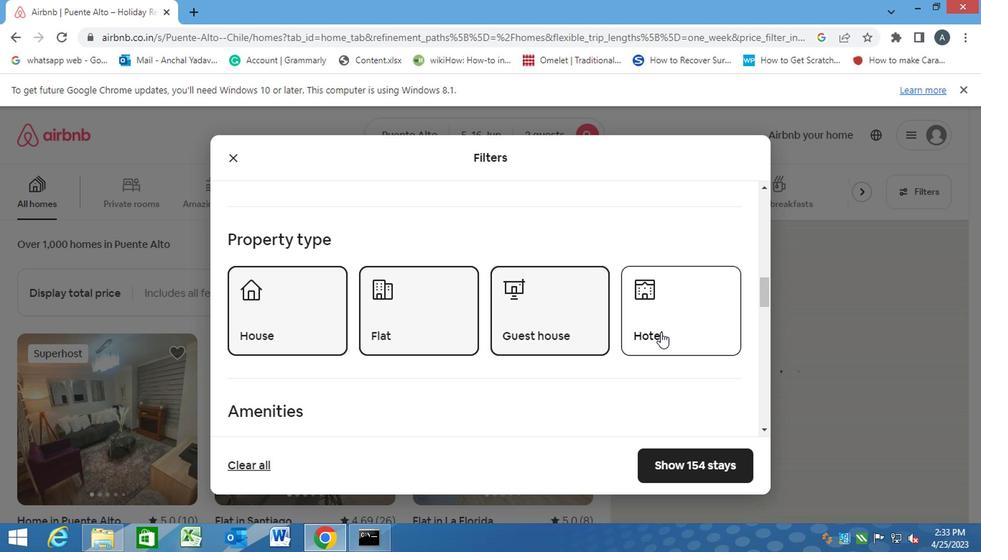 
Action: Mouse moved to (540, 400)
Screenshot: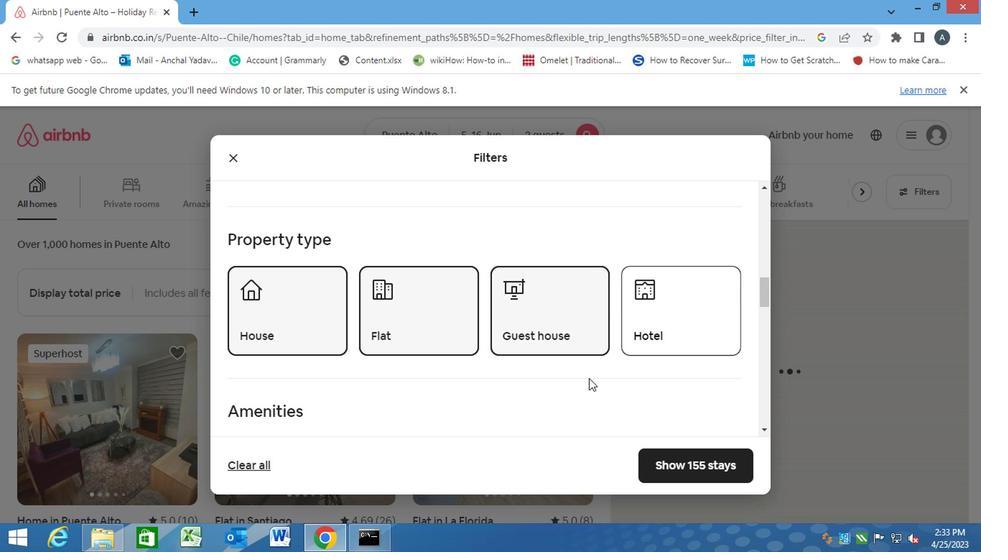 
Action: Mouse scrolled (540, 400) with delta (0, 0)
Screenshot: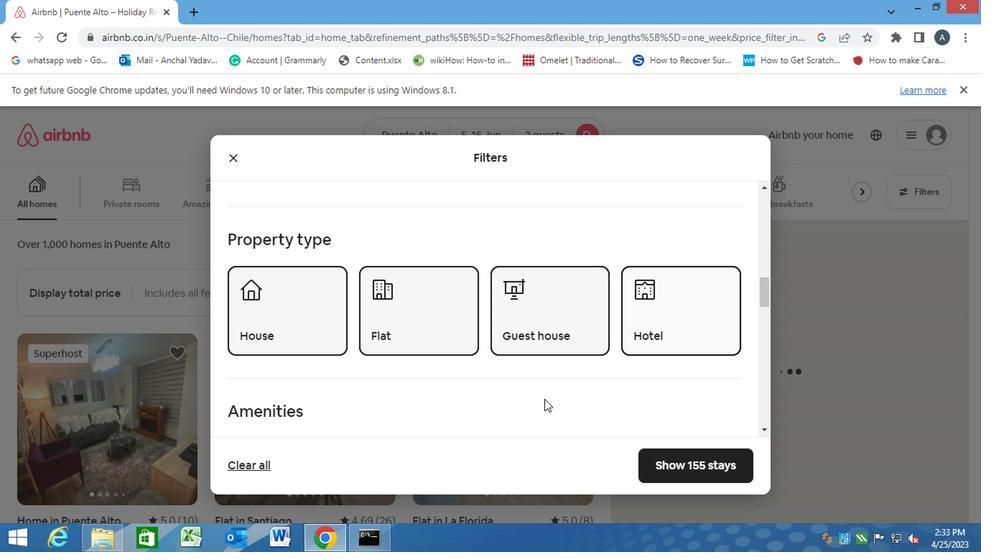 
Action: Mouse scrolled (540, 400) with delta (0, 0)
Screenshot: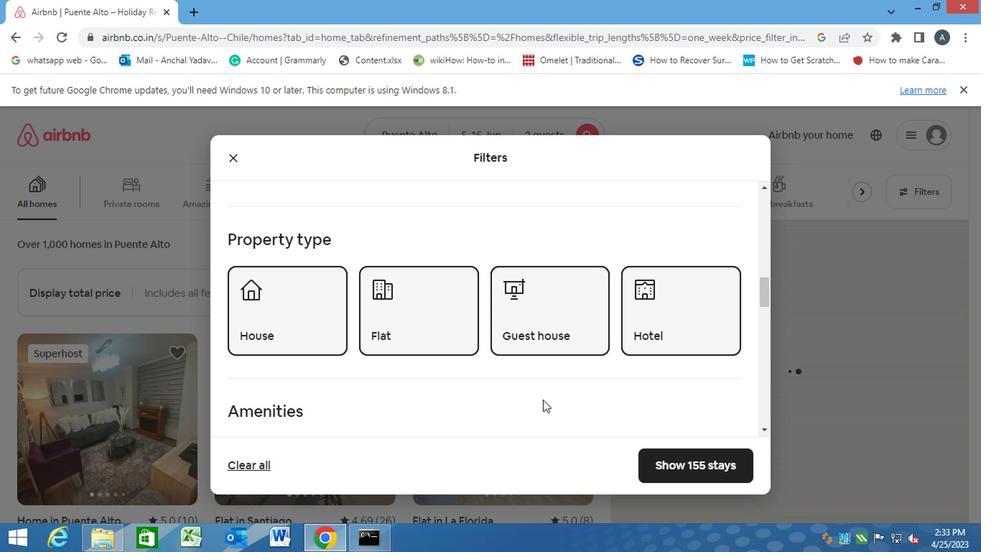
Action: Mouse moved to (539, 400)
Screenshot: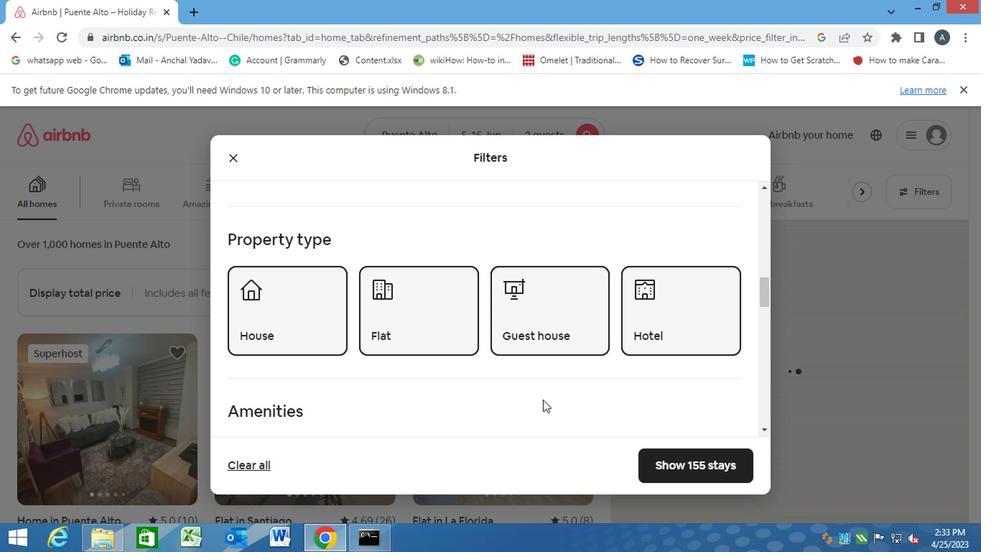 
Action: Mouse scrolled (539, 400) with delta (0, 0)
Screenshot: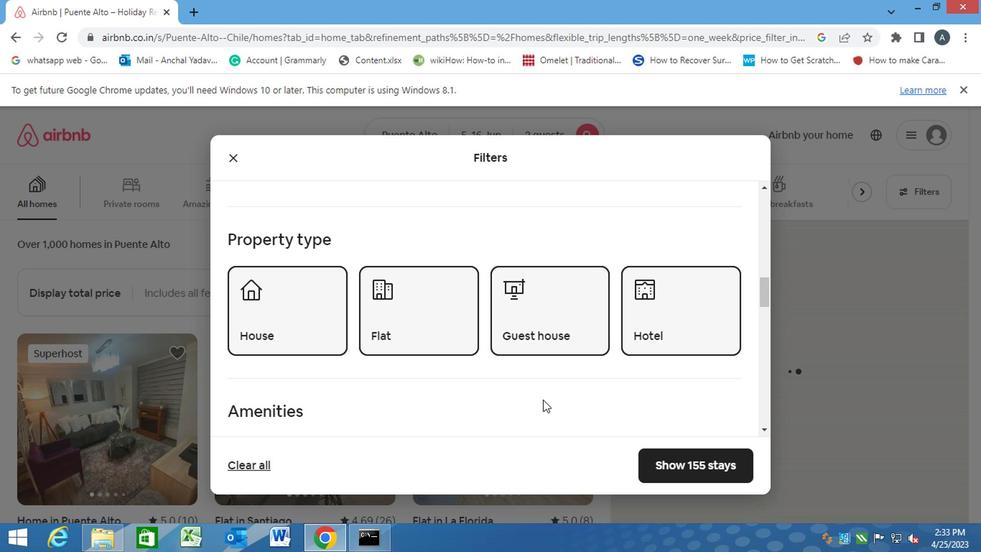 
Action: Mouse moved to (374, 341)
Screenshot: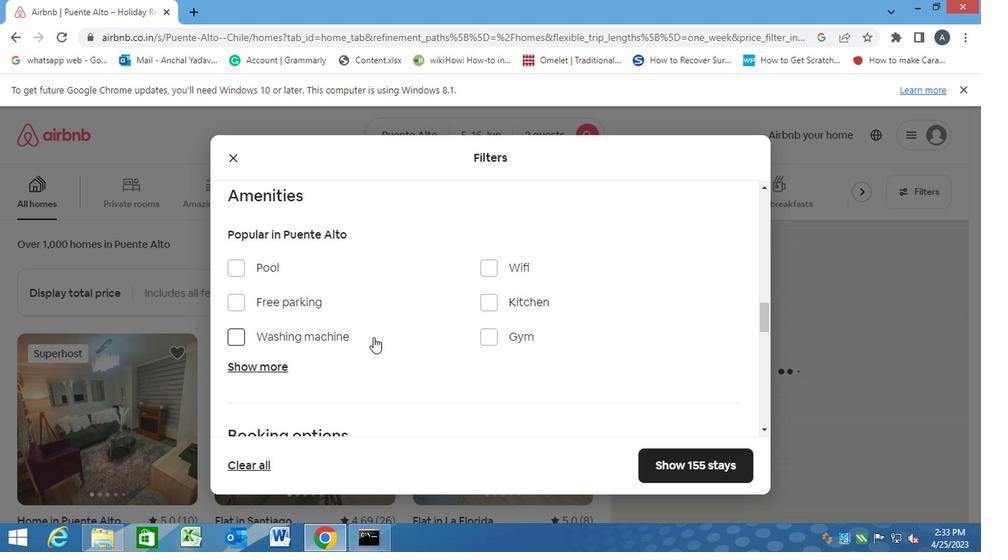 
Action: Mouse scrolled (374, 341) with delta (0, 0)
Screenshot: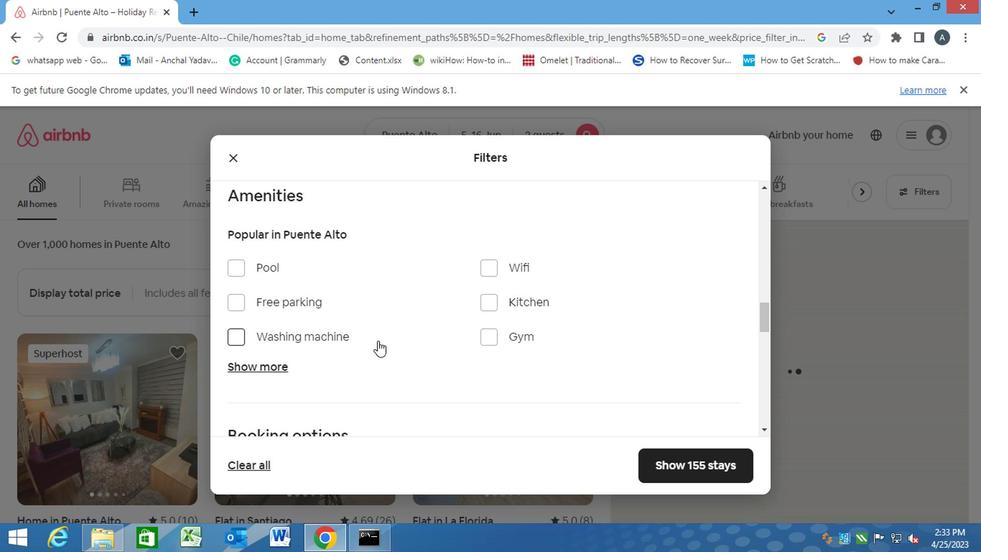 
Action: Mouse scrolled (374, 341) with delta (0, 0)
Screenshot: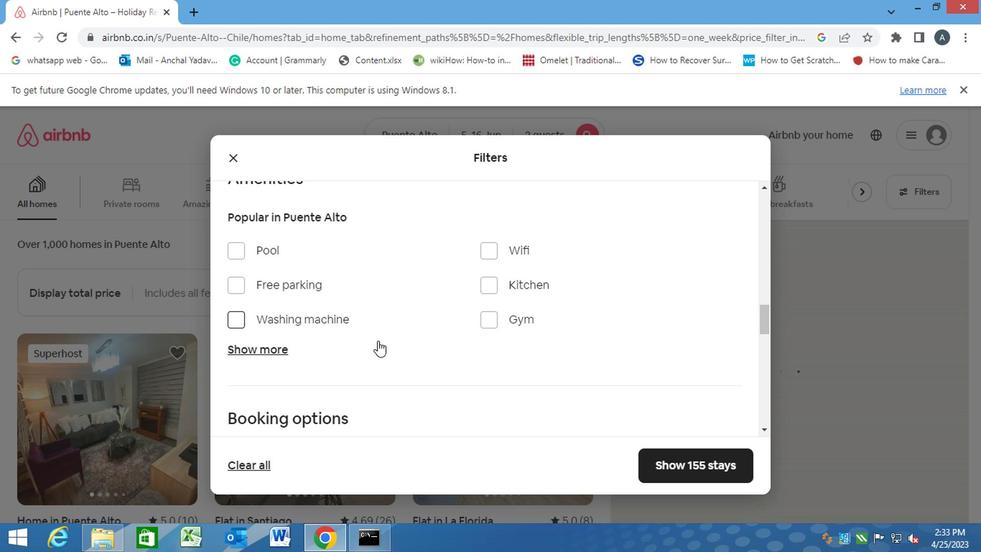 
Action: Mouse scrolled (374, 341) with delta (0, 0)
Screenshot: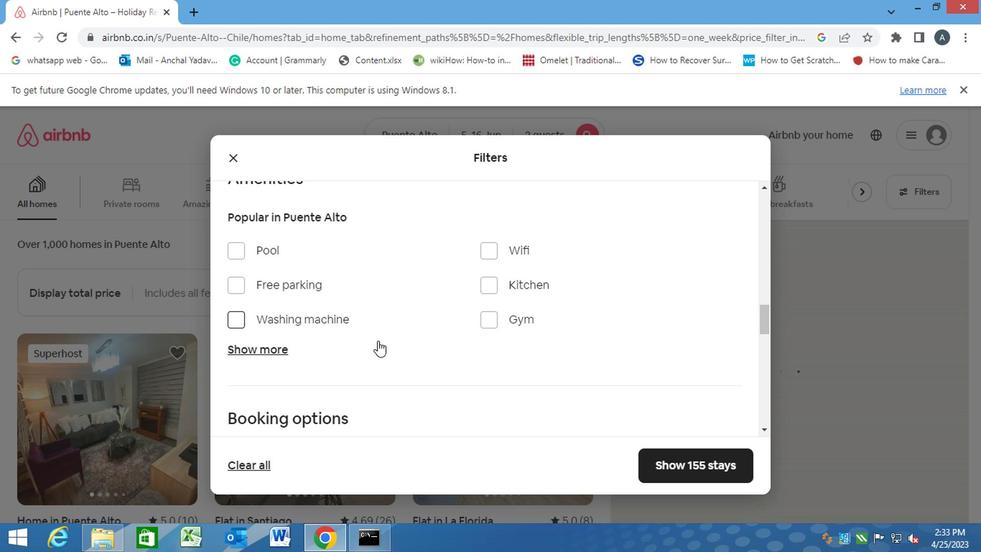 
Action: Mouse scrolled (374, 341) with delta (0, 0)
Screenshot: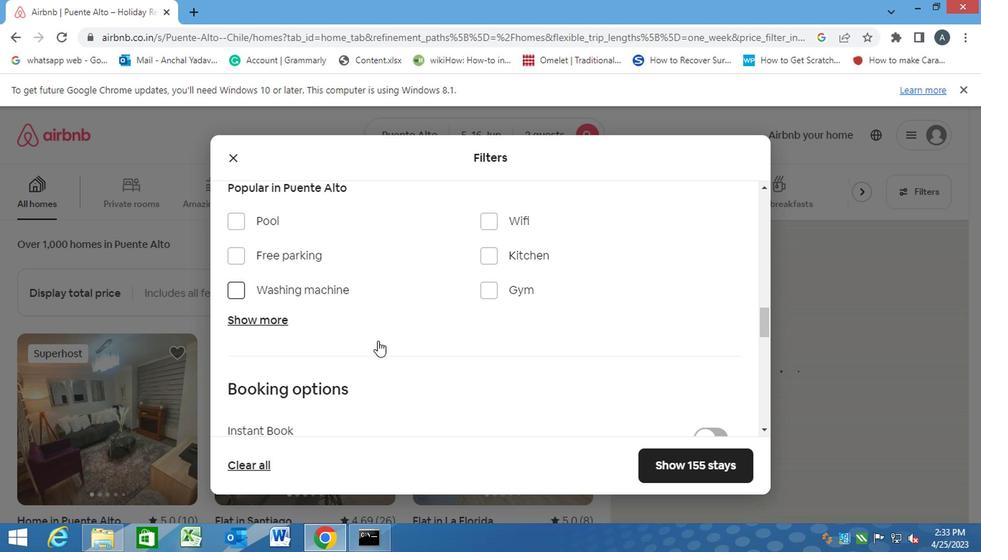 
Action: Mouse moved to (709, 249)
Screenshot: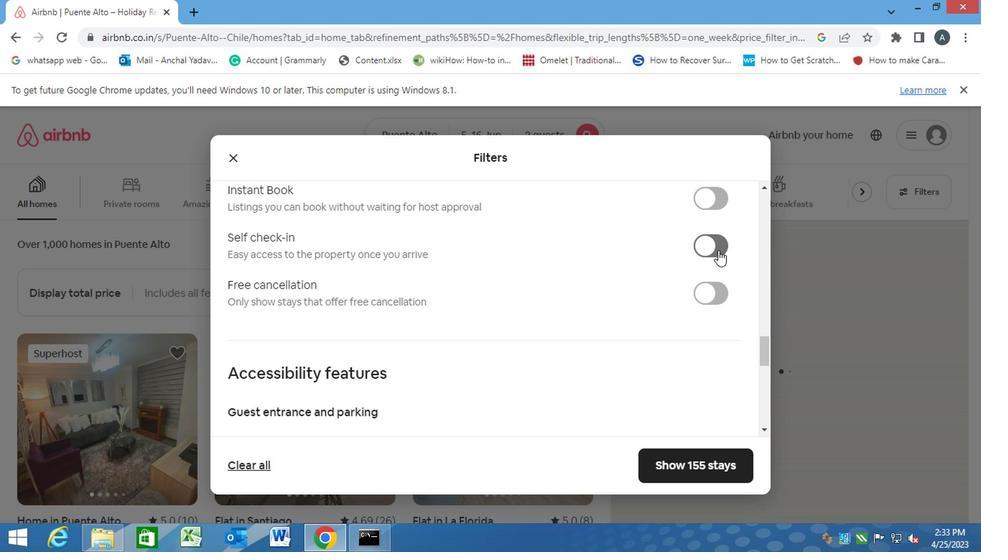 
Action: Mouse pressed left at (709, 249)
Screenshot: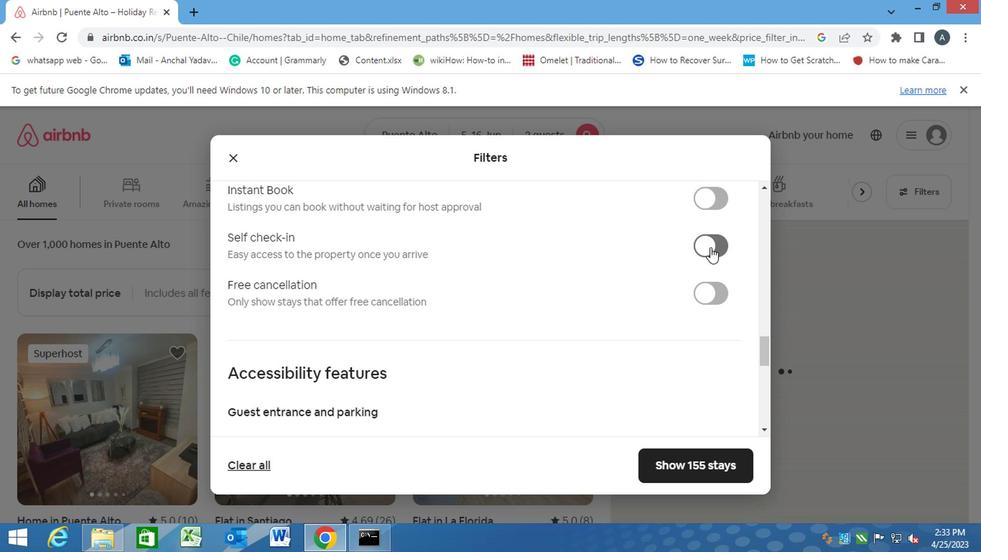 
Action: Mouse moved to (561, 277)
Screenshot: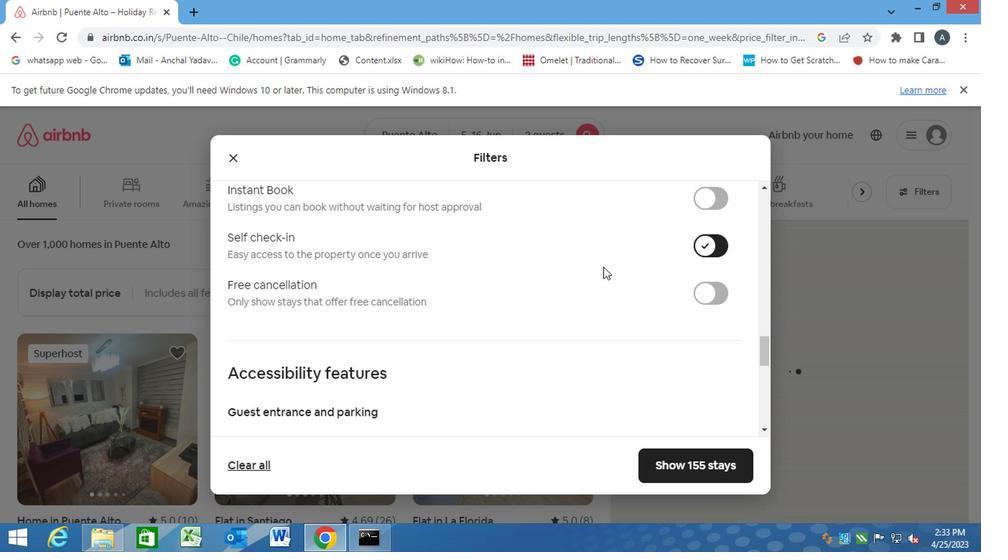 
Action: Mouse scrolled (561, 276) with delta (0, 0)
Screenshot: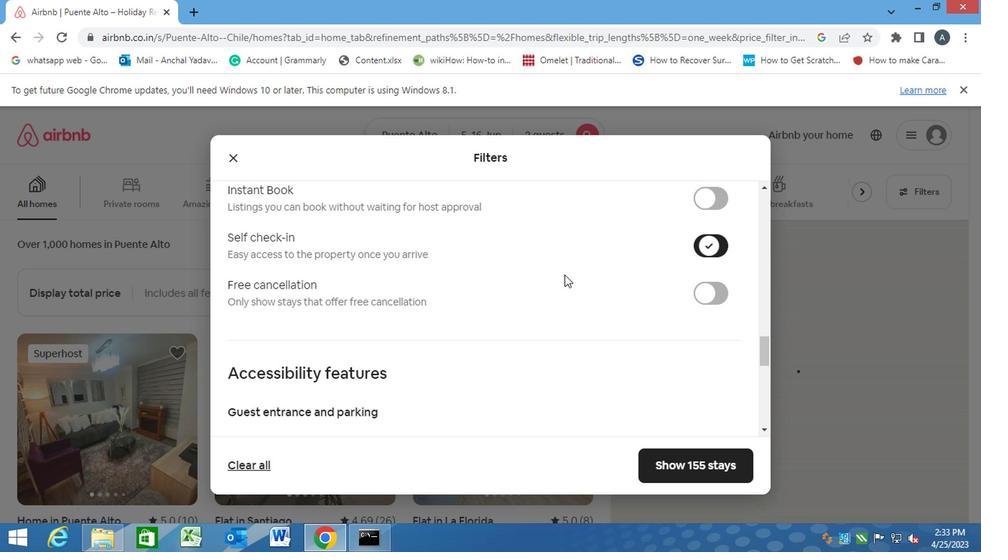
Action: Mouse scrolled (561, 276) with delta (0, 0)
Screenshot: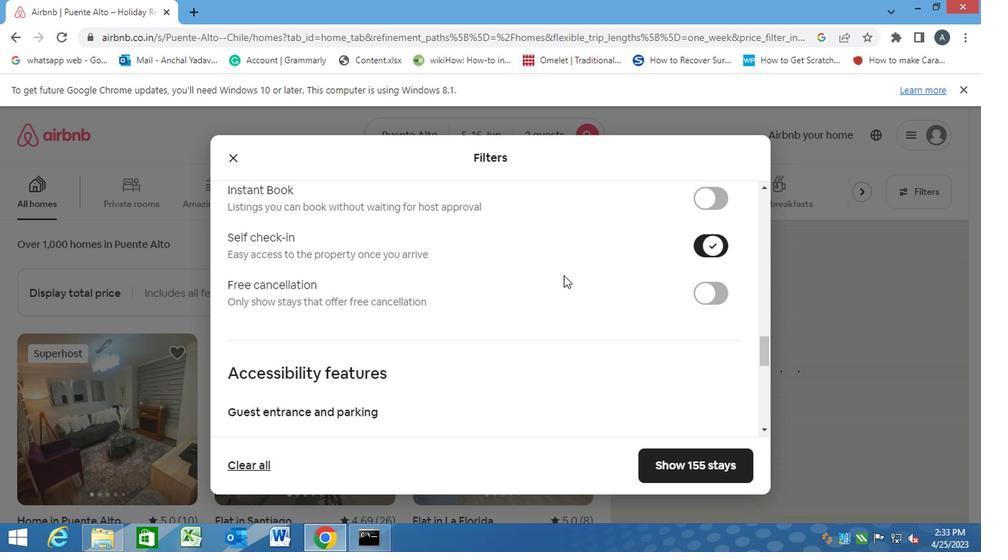 
Action: Mouse scrolled (561, 276) with delta (0, 0)
Screenshot: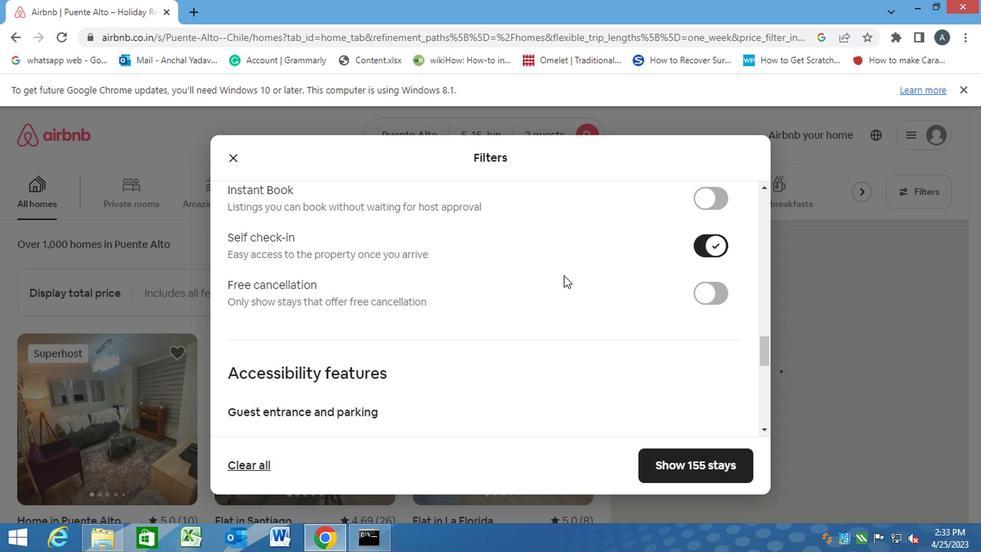
Action: Mouse scrolled (561, 276) with delta (0, 0)
Screenshot: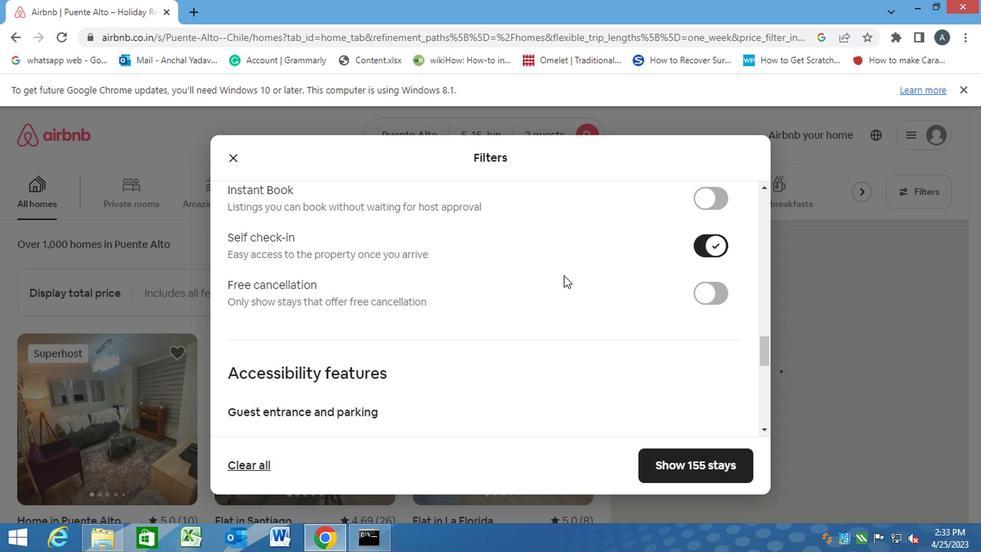
Action: Mouse moved to (398, 341)
Screenshot: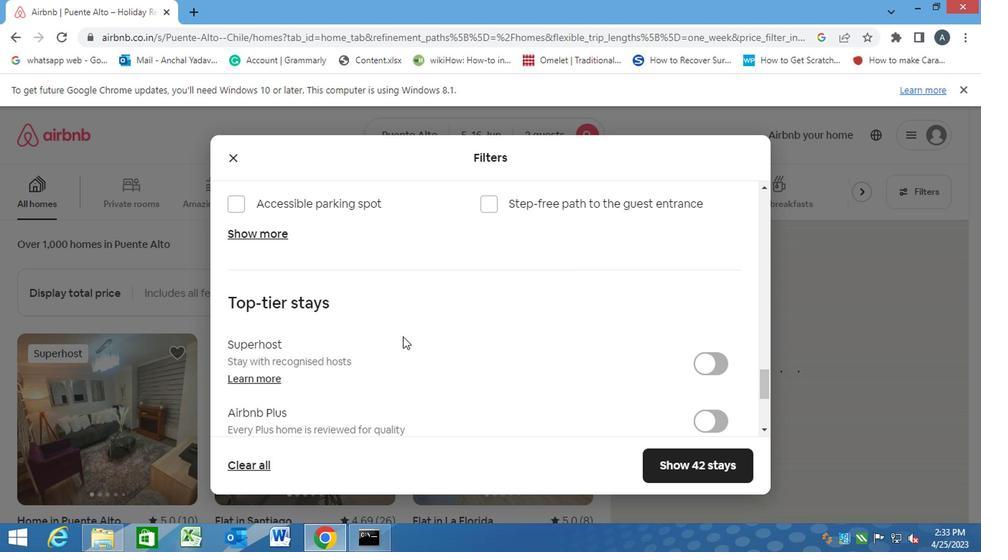 
Action: Mouse scrolled (398, 341) with delta (0, 0)
Screenshot: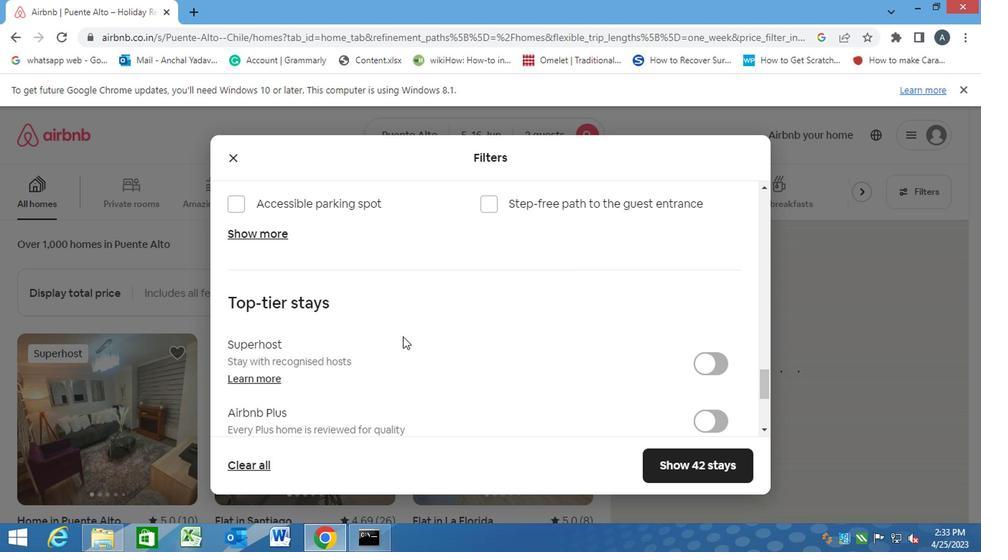 
Action: Mouse moved to (398, 343)
Screenshot: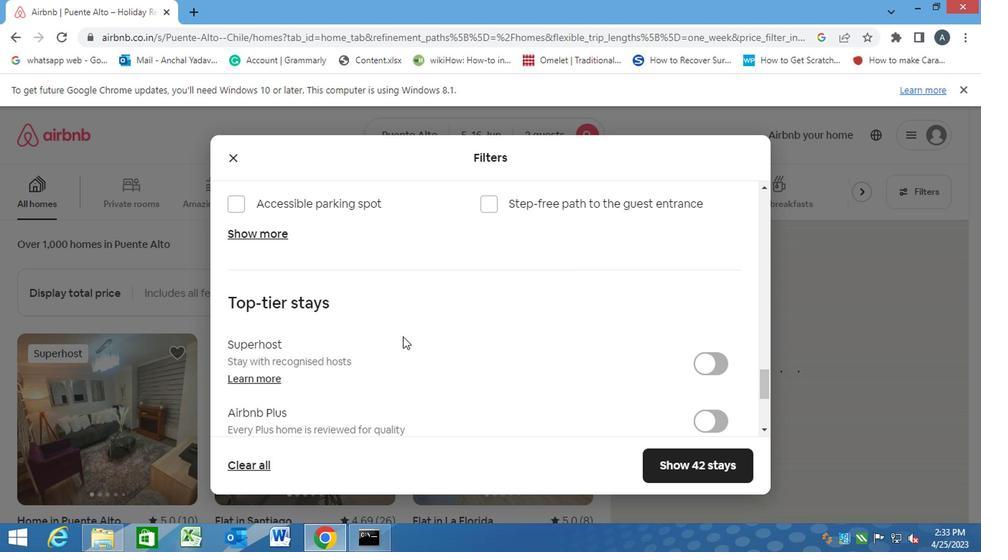 
Action: Mouse scrolled (398, 341) with delta (0, -1)
Screenshot: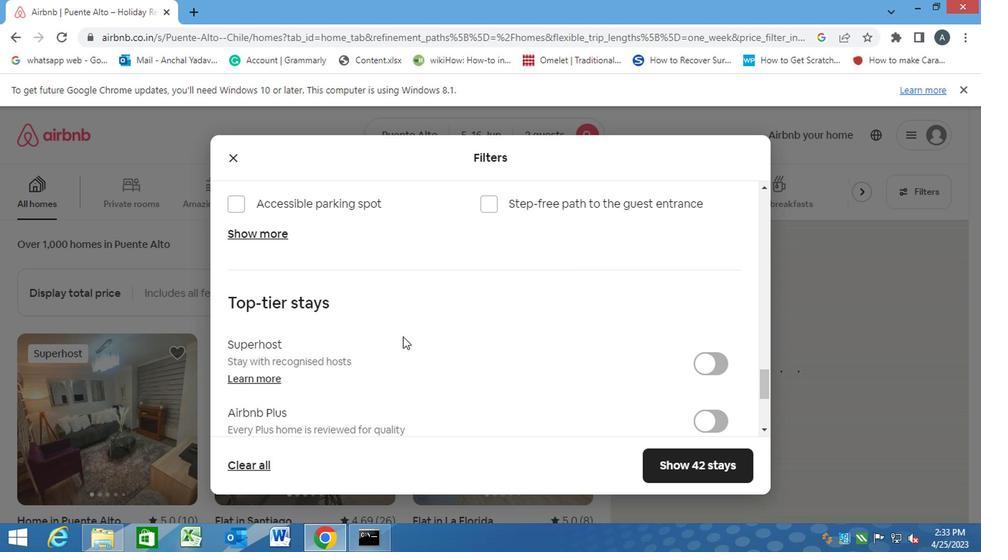 
Action: Mouse scrolled (398, 341) with delta (0, -1)
Screenshot: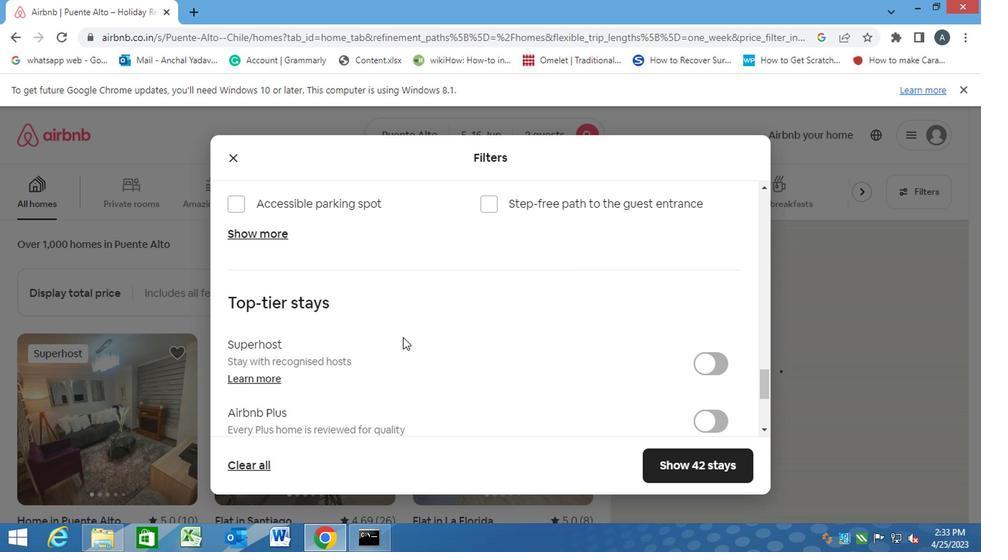 
Action: Mouse scrolled (398, 341) with delta (0, -1)
Screenshot: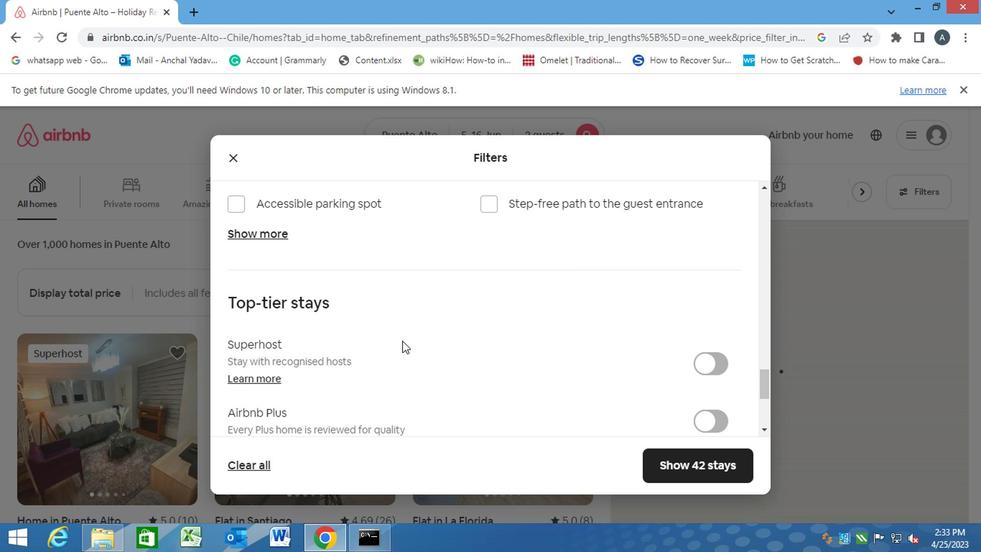 
Action: Mouse moved to (225, 333)
Screenshot: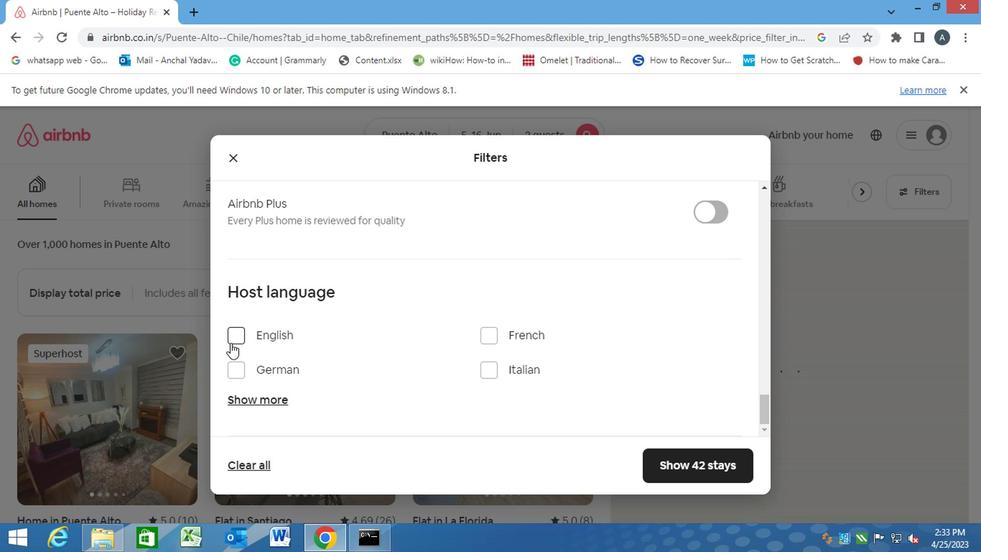 
Action: Mouse pressed left at (225, 333)
Screenshot: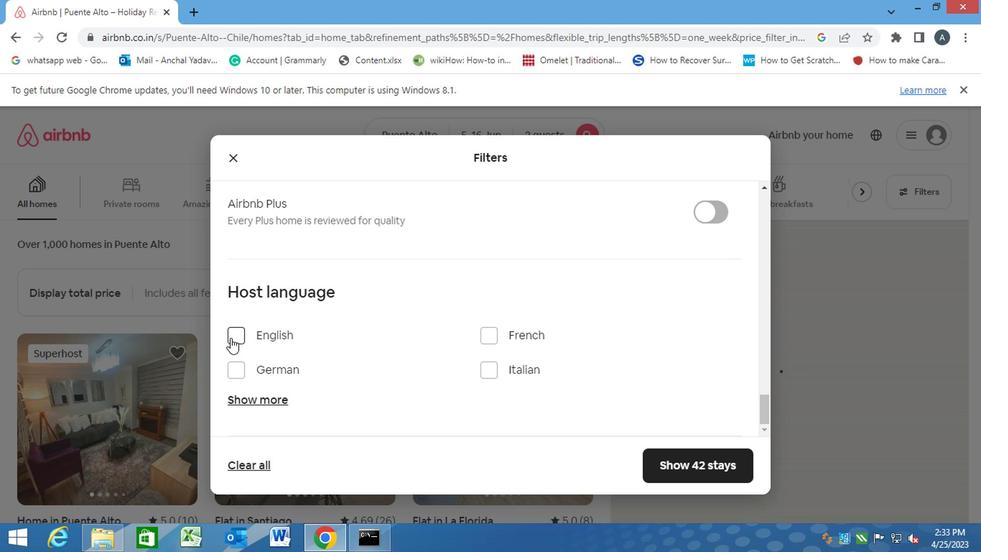 
Action: Mouse moved to (674, 464)
Screenshot: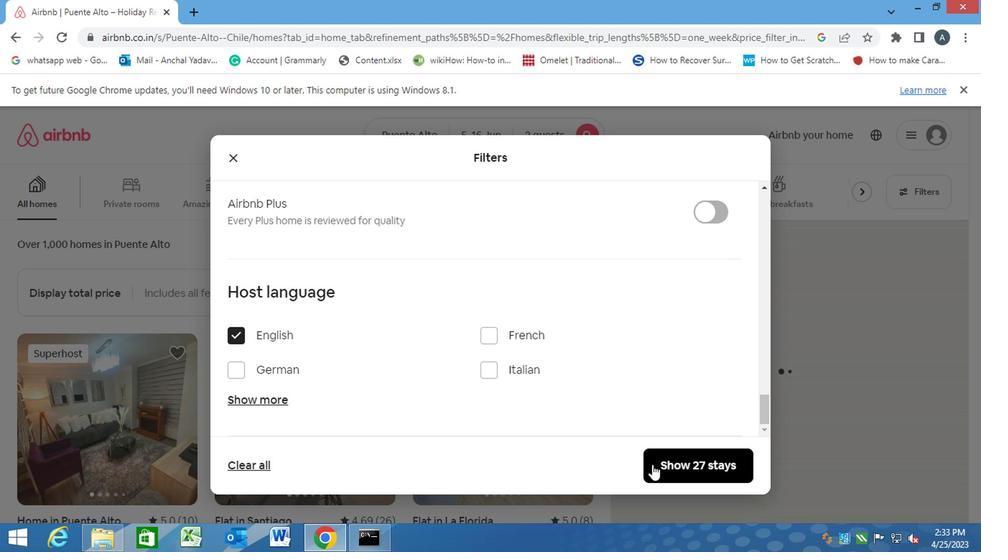 
Action: Mouse pressed left at (674, 464)
Screenshot: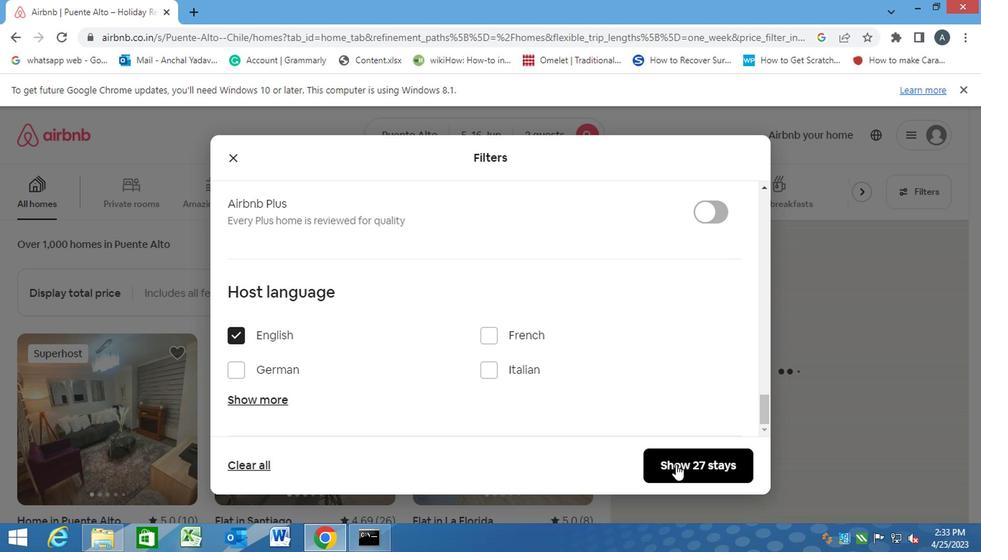 
